 Task: Look for space in Manjhanpur, India from 1st June, 2023 to 9th June, 2023 for 4 adults in price range Rs.6000 to Rs.12000. Place can be entire place with 2 bedrooms having 2 beds and 2 bathrooms. Property type can be house, flat, guest house. Booking option can be shelf check-in. Required host language is English.
Action: Mouse moved to (427, 81)
Screenshot: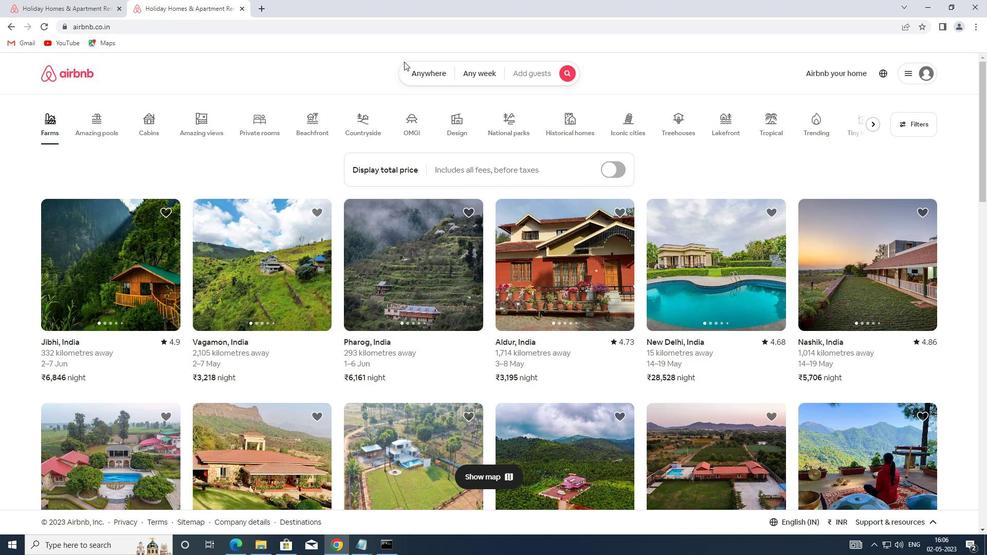 
Action: Mouse pressed left at (427, 81)
Screenshot: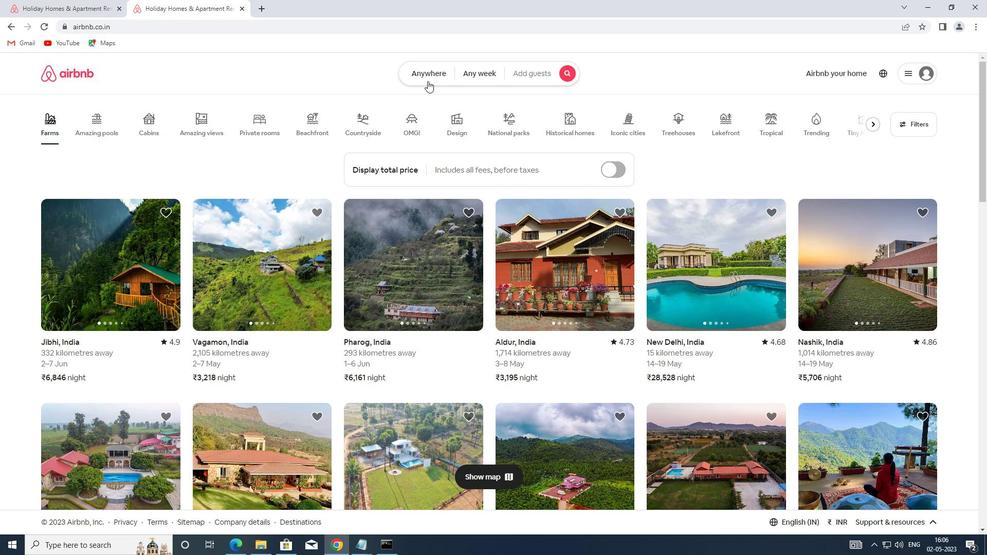 
Action: Mouse moved to (380, 102)
Screenshot: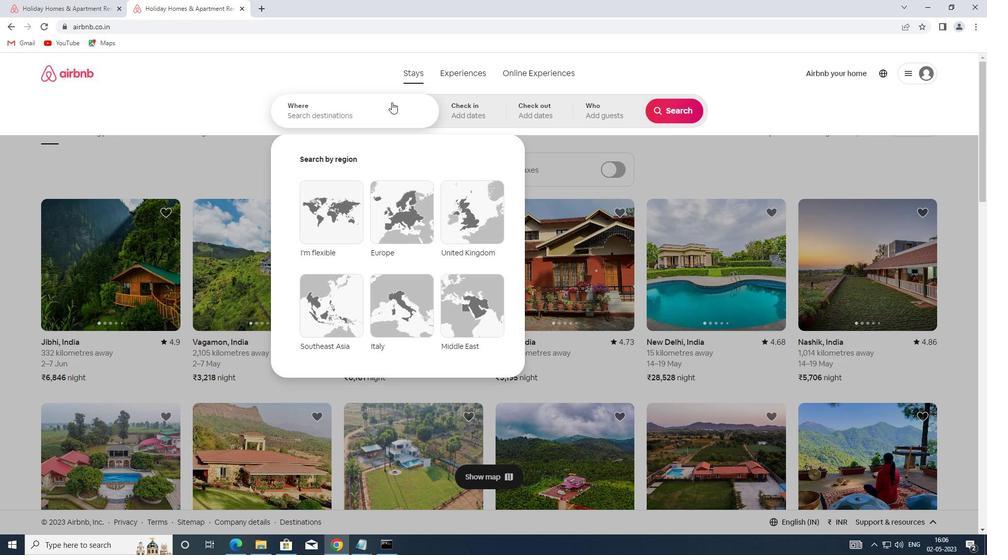 
Action: Mouse pressed left at (380, 102)
Screenshot: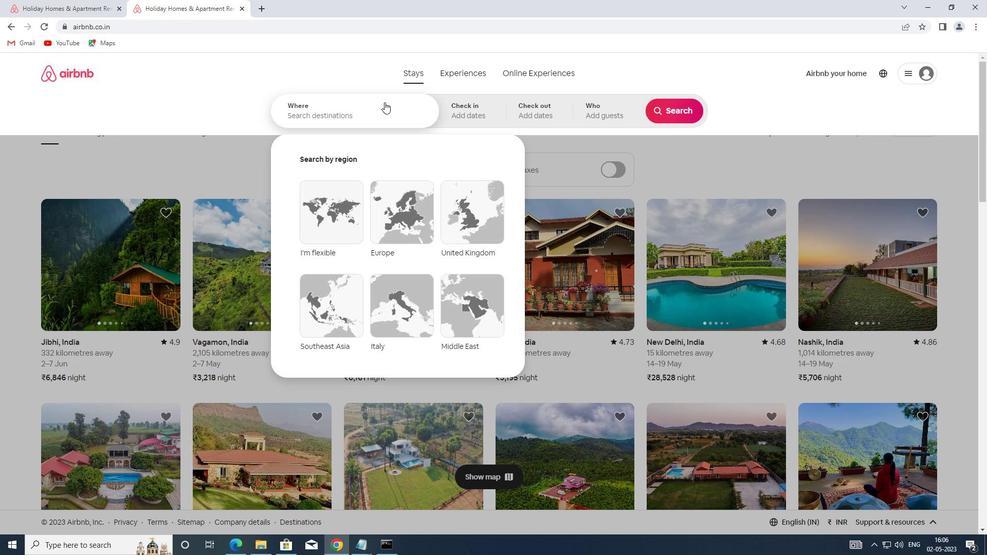 
Action: Key pressed <Key.shift>MANJHANPUR,<Key.shift>INDIA
Screenshot: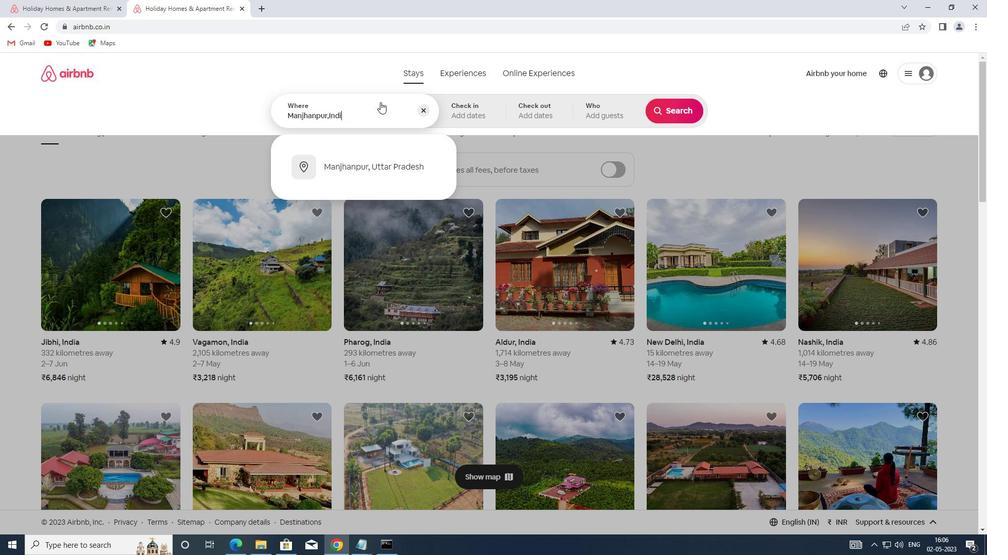 
Action: Mouse moved to (448, 109)
Screenshot: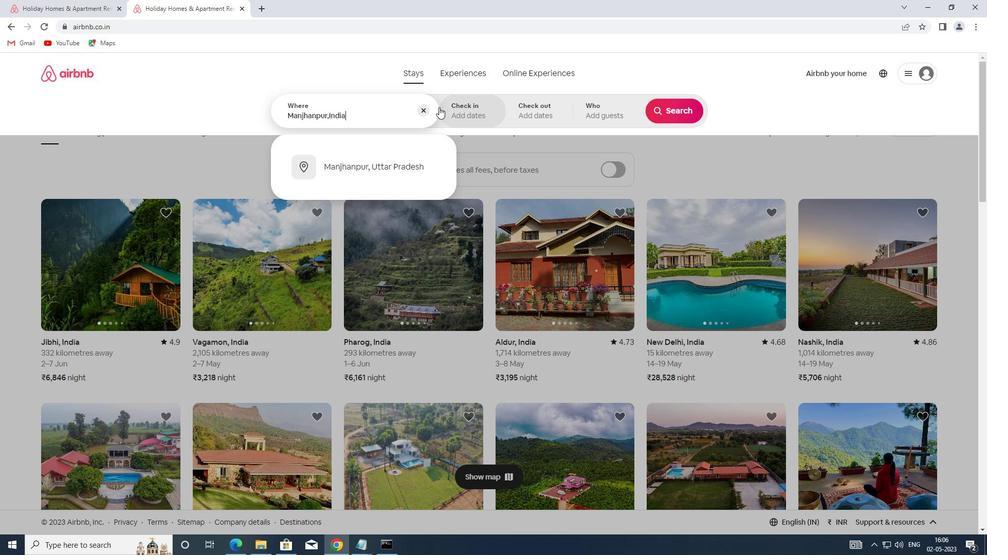 
Action: Mouse pressed left at (448, 109)
Screenshot: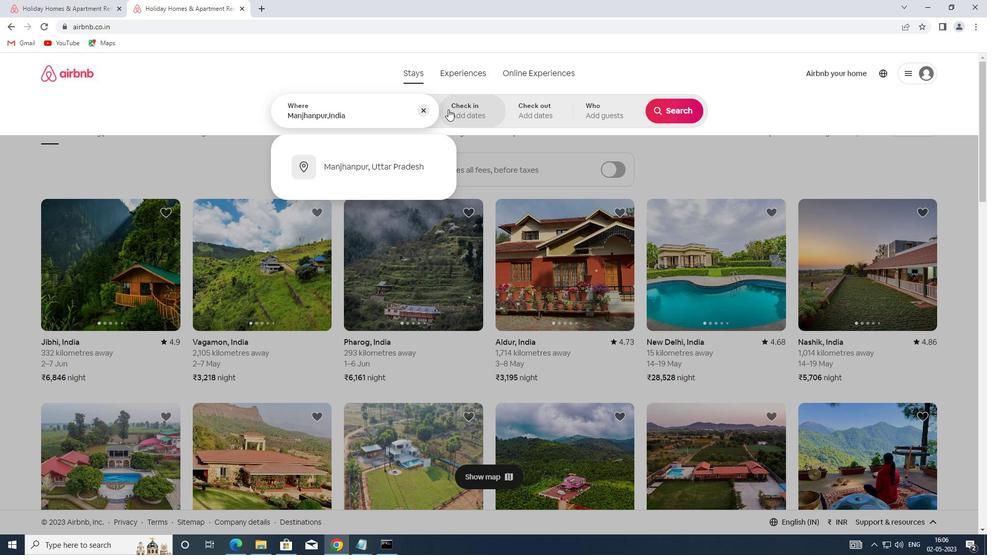 
Action: Mouse moved to (607, 230)
Screenshot: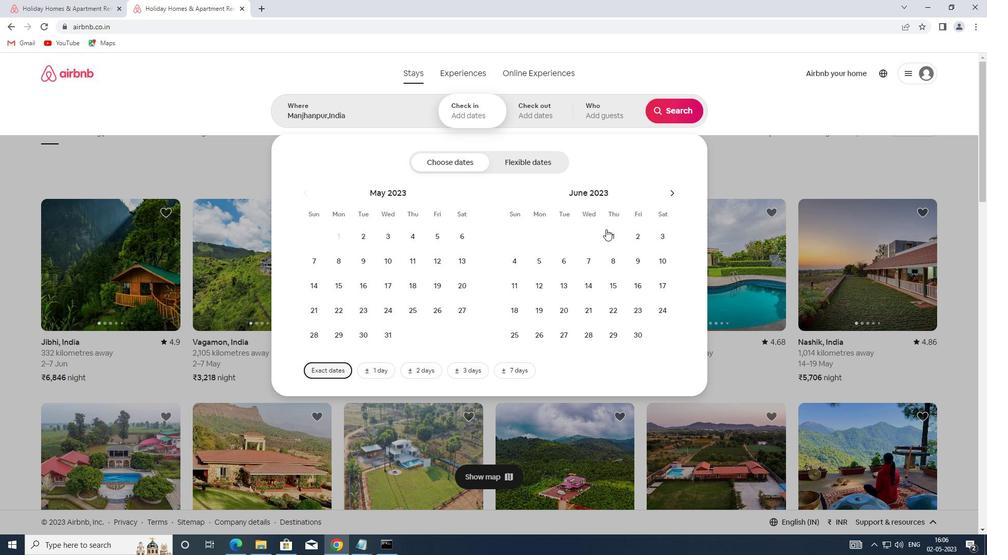
Action: Mouse pressed left at (607, 230)
Screenshot: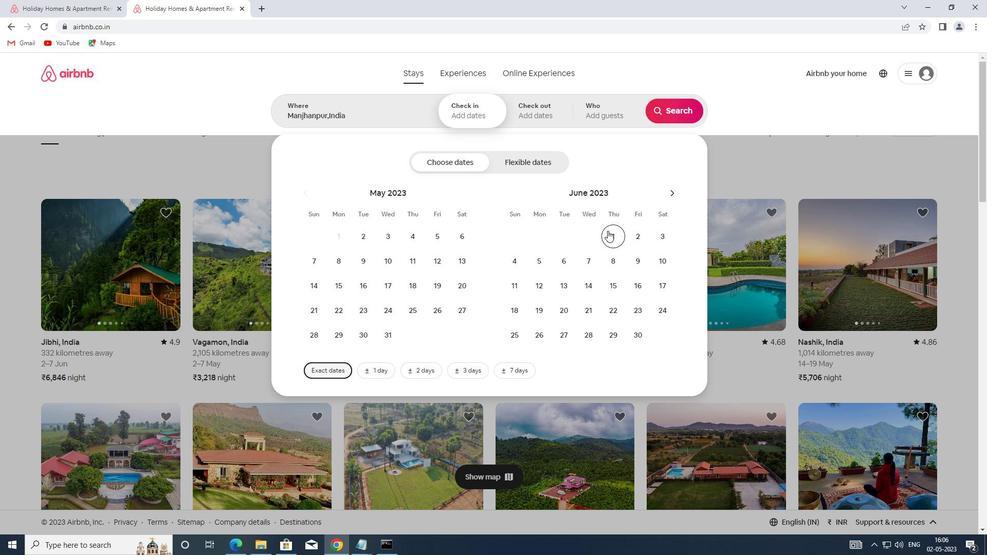 
Action: Mouse moved to (641, 260)
Screenshot: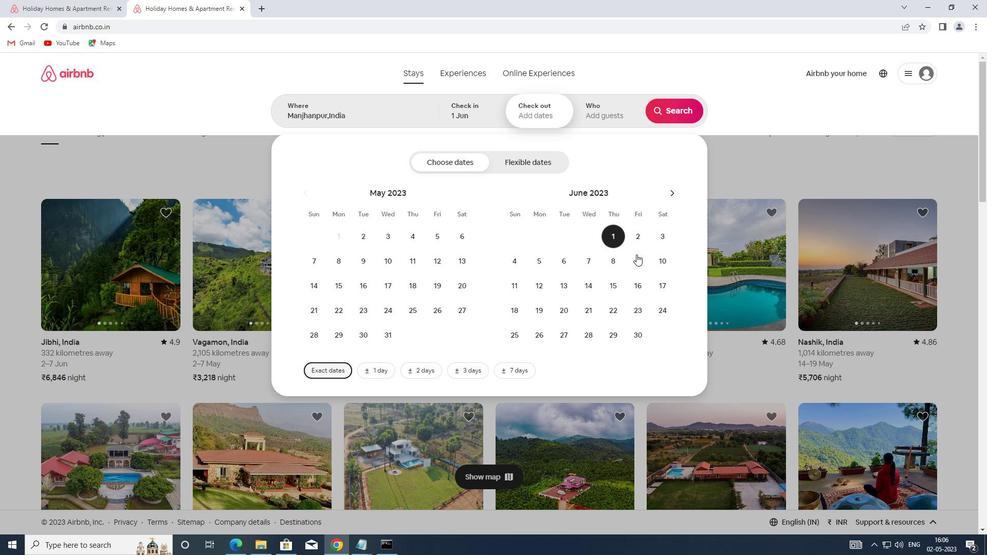 
Action: Mouse pressed left at (641, 260)
Screenshot: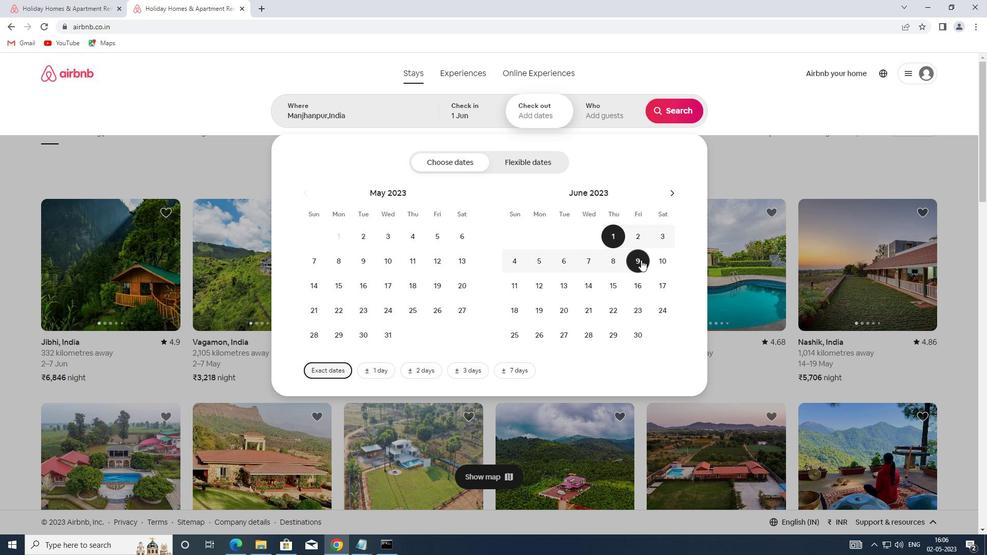 
Action: Mouse moved to (610, 104)
Screenshot: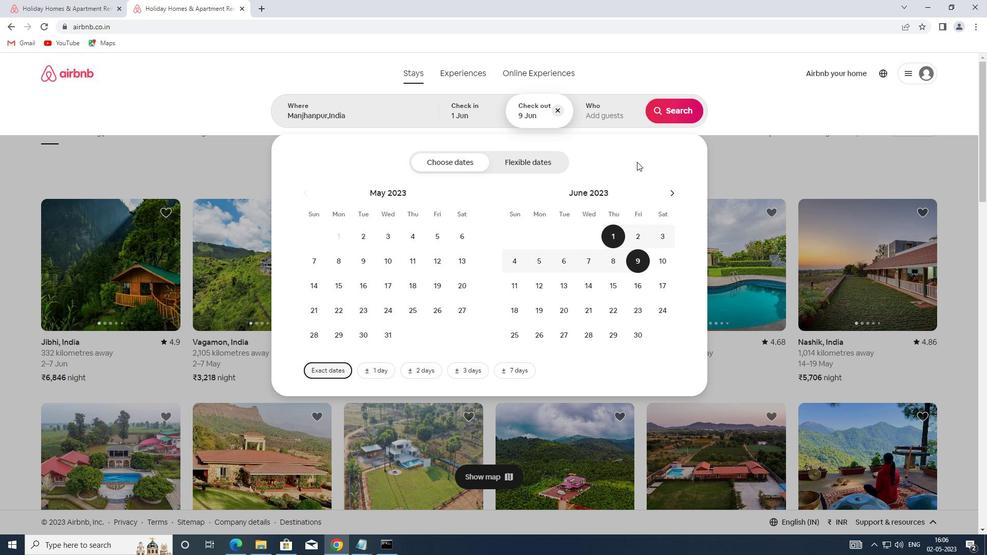 
Action: Mouse pressed left at (610, 104)
Screenshot: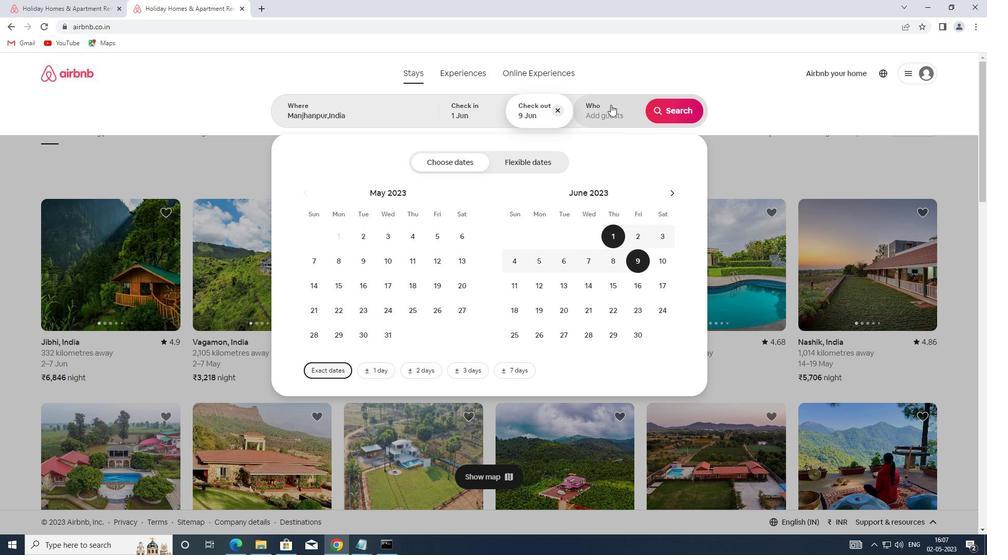 
Action: Mouse moved to (676, 163)
Screenshot: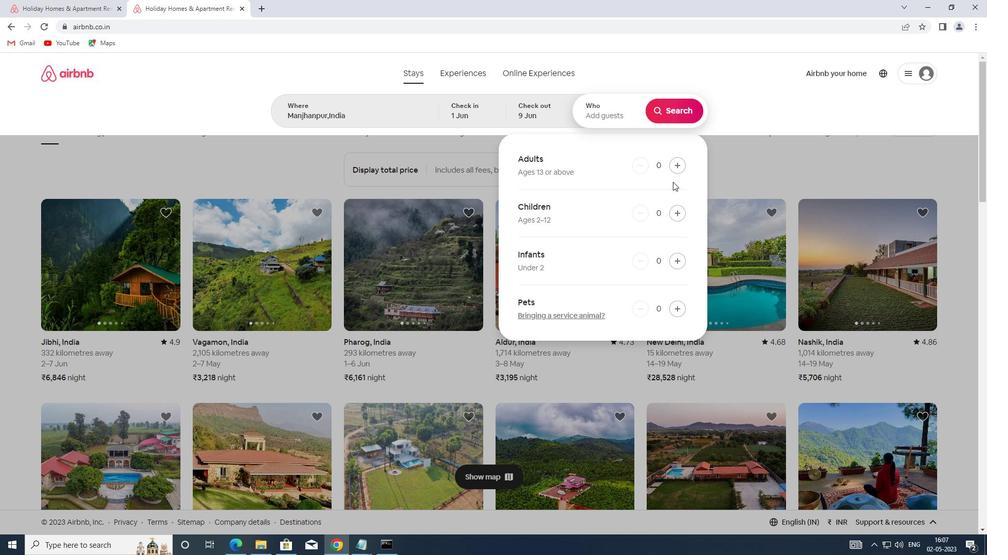 
Action: Mouse pressed left at (676, 163)
Screenshot: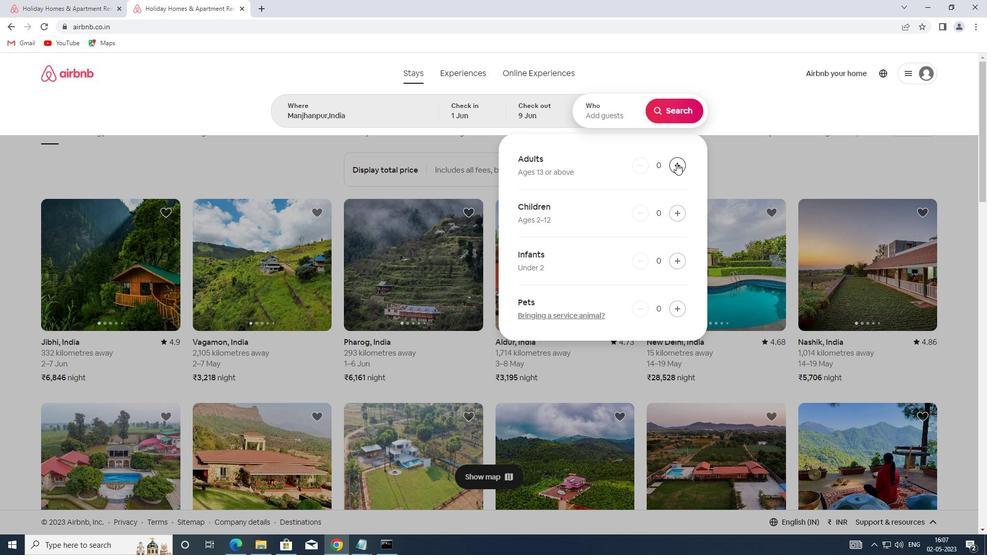 
Action: Mouse pressed left at (676, 163)
Screenshot: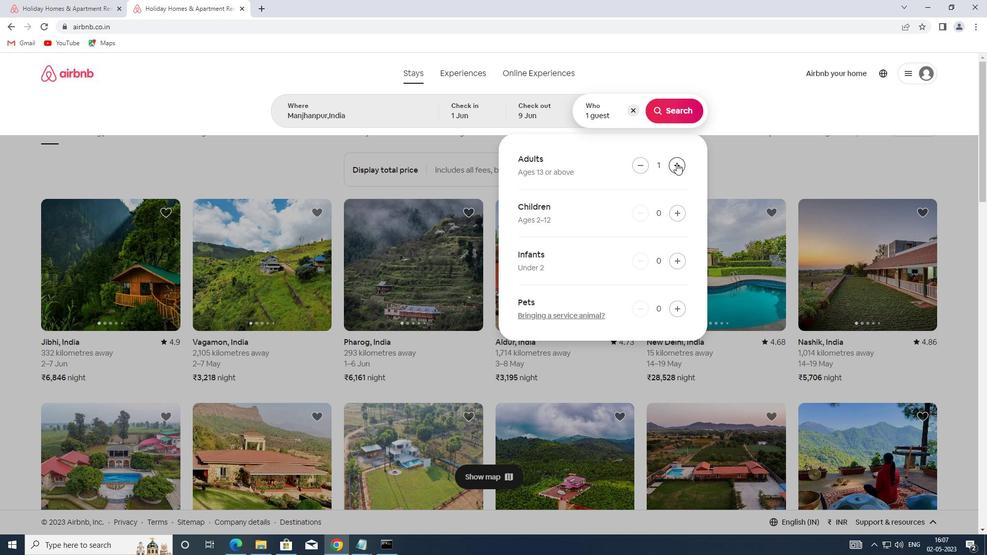 
Action: Mouse pressed left at (676, 163)
Screenshot: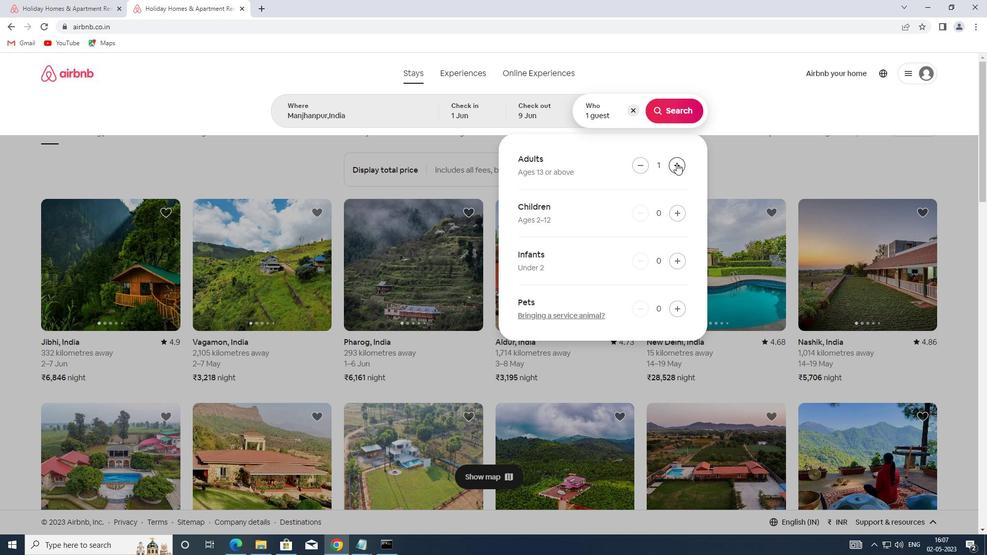 
Action: Mouse pressed left at (676, 163)
Screenshot: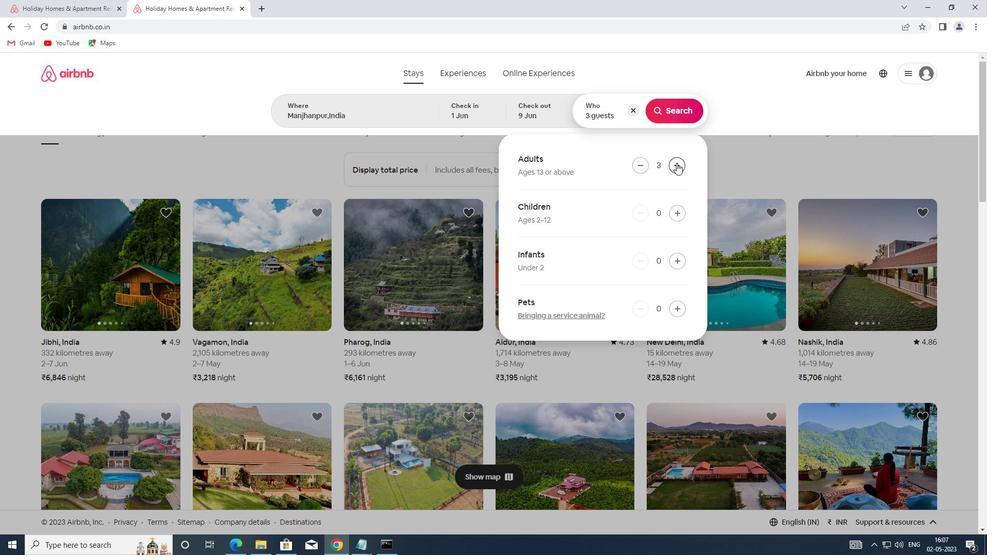 
Action: Mouse moved to (678, 114)
Screenshot: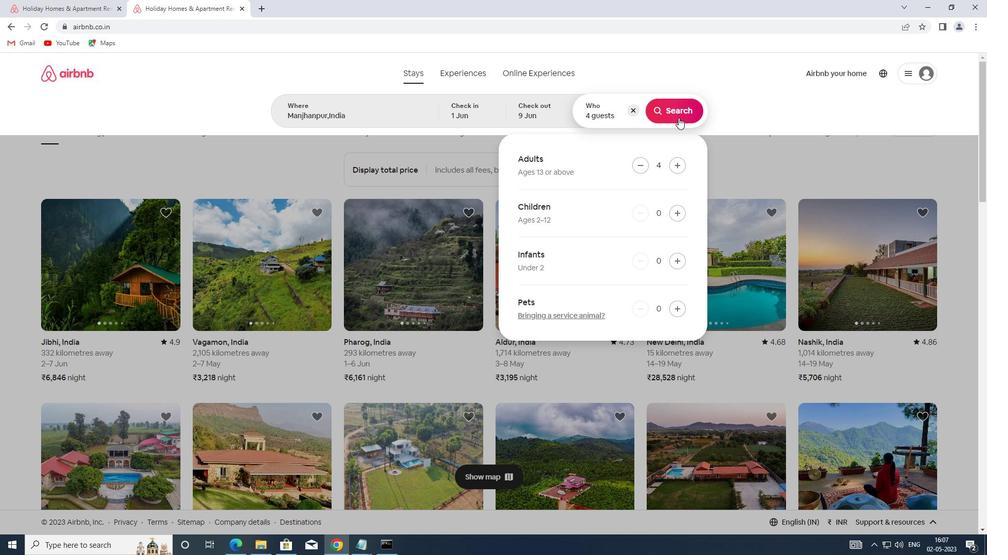 
Action: Mouse pressed left at (678, 114)
Screenshot: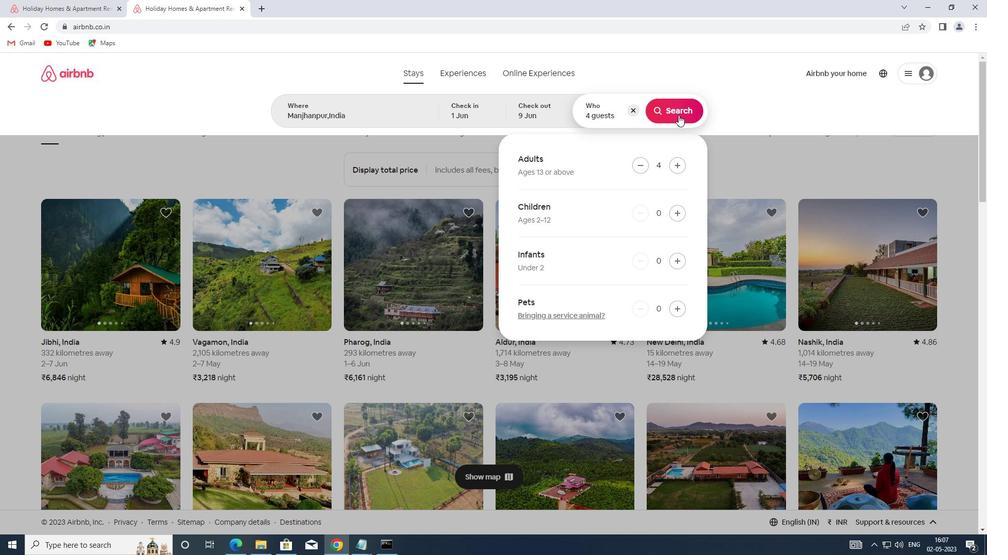 
Action: Mouse moved to (940, 114)
Screenshot: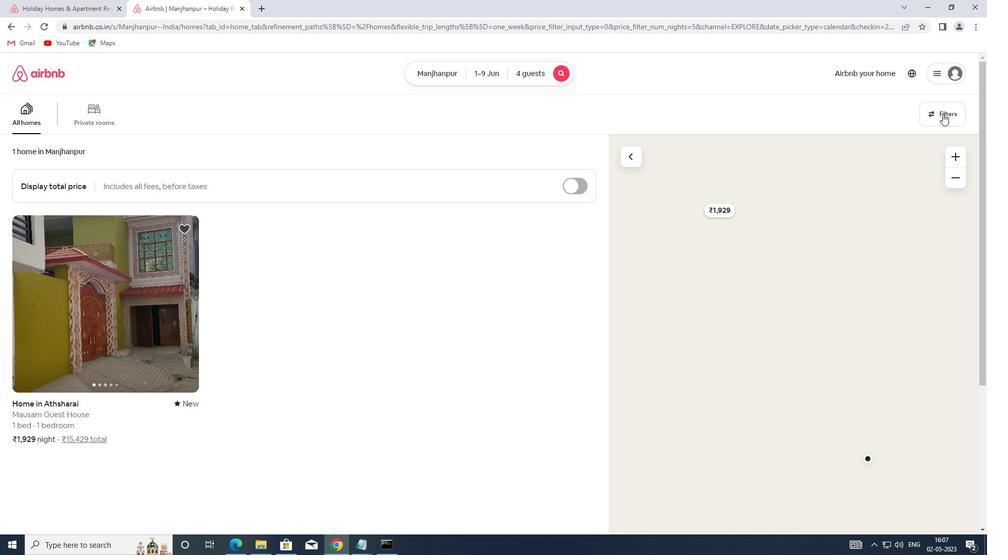 
Action: Mouse pressed left at (940, 114)
Screenshot: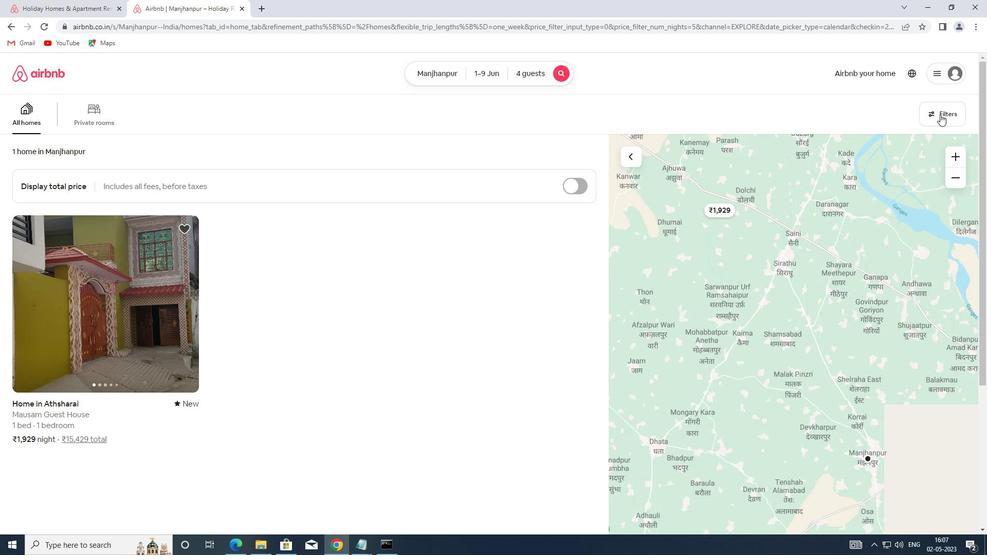 
Action: Mouse moved to (374, 244)
Screenshot: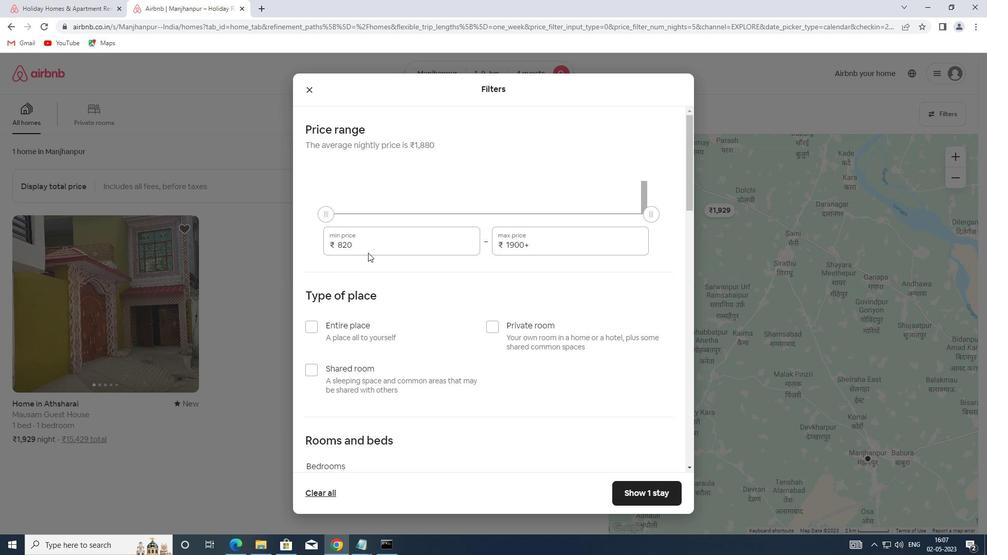 
Action: Mouse pressed left at (374, 244)
Screenshot: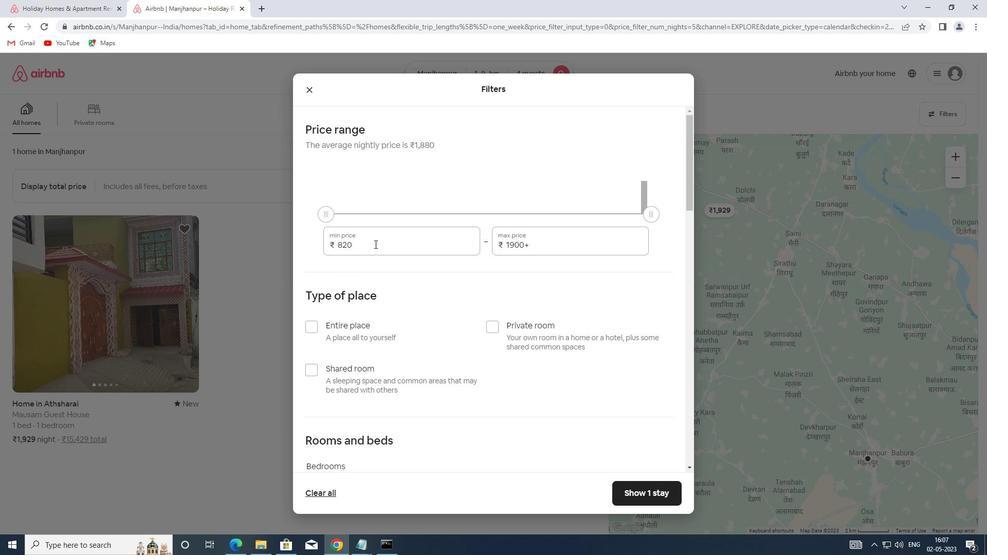 
Action: Mouse moved to (277, 244)
Screenshot: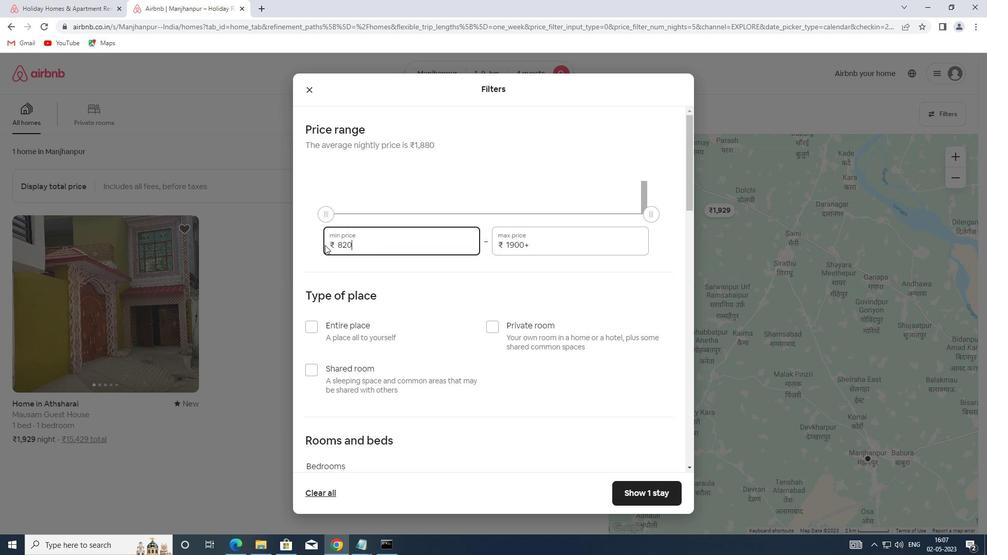 
Action: Key pressed 6000
Screenshot: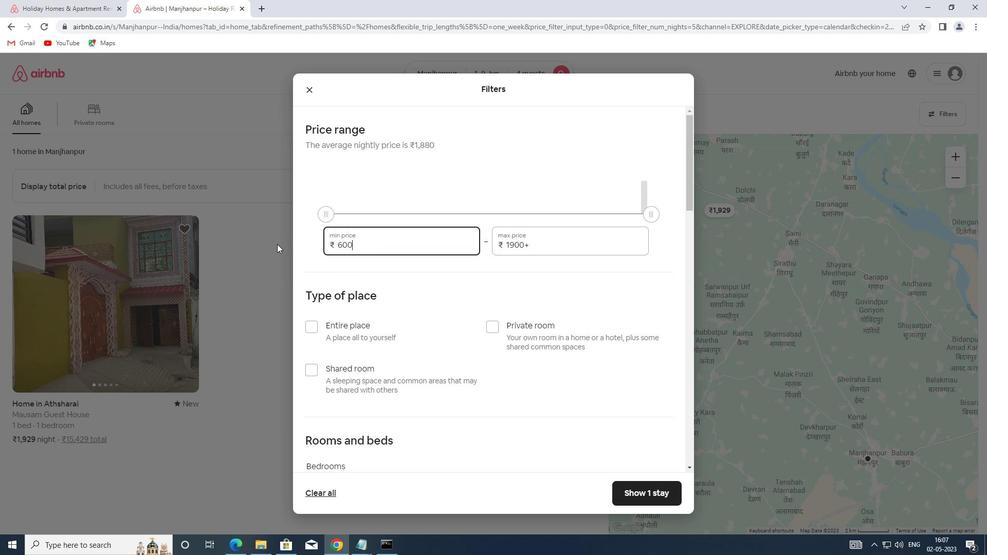 
Action: Mouse moved to (530, 247)
Screenshot: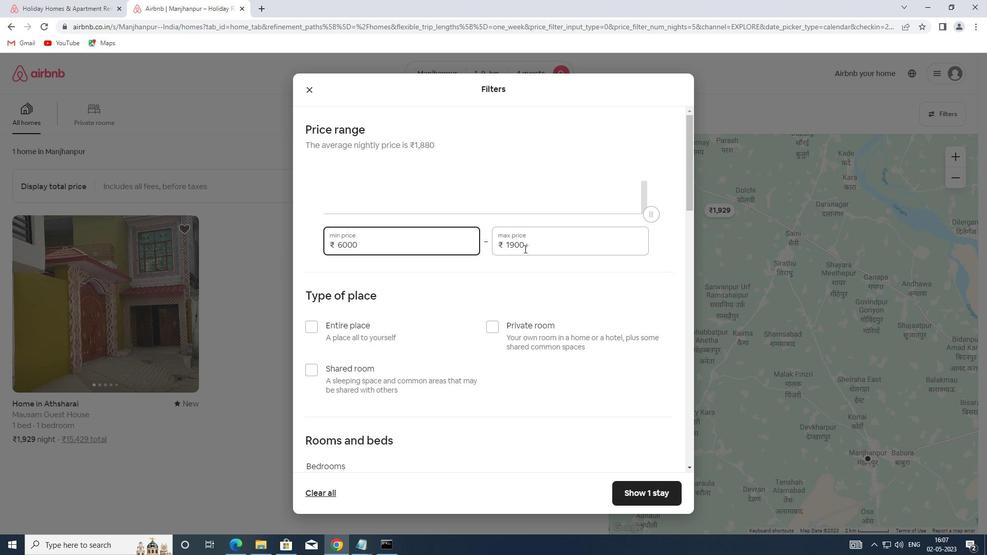 
Action: Mouse pressed left at (530, 247)
Screenshot: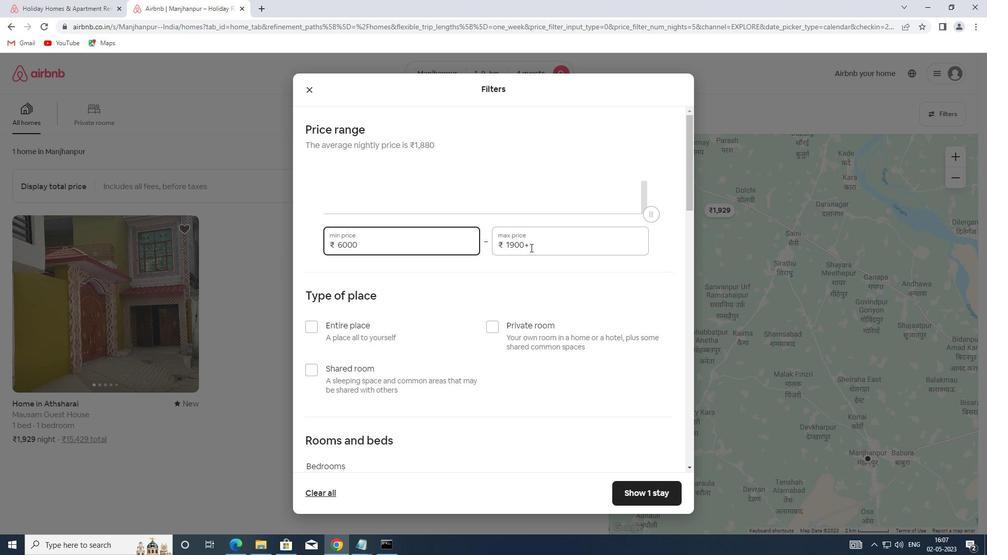 
Action: Mouse moved to (462, 249)
Screenshot: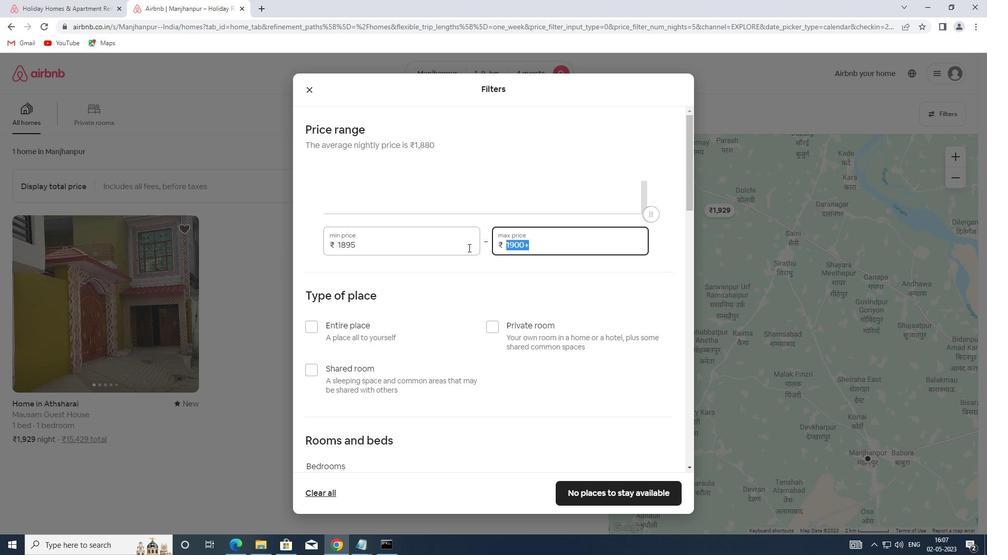 
Action: Key pressed 1
Screenshot: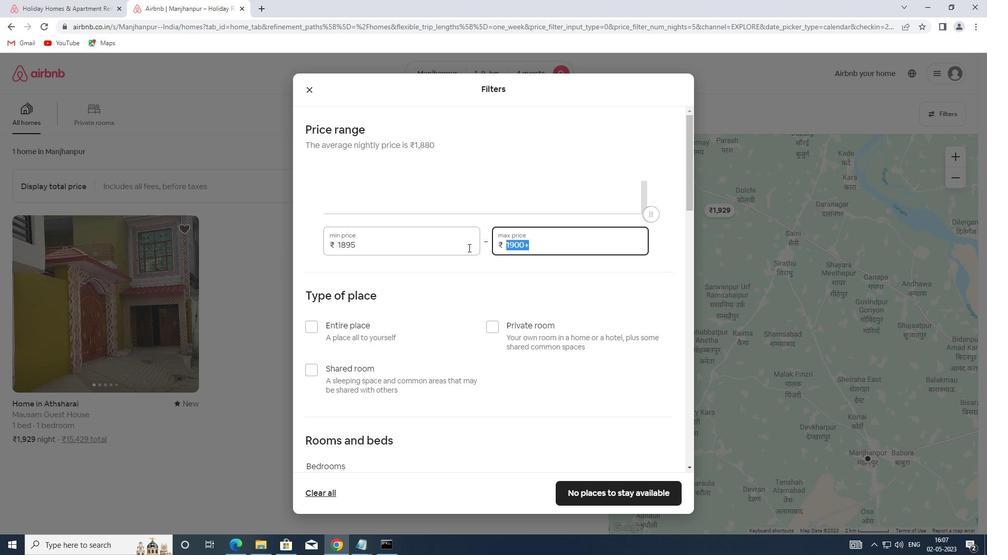 
Action: Mouse moved to (460, 250)
Screenshot: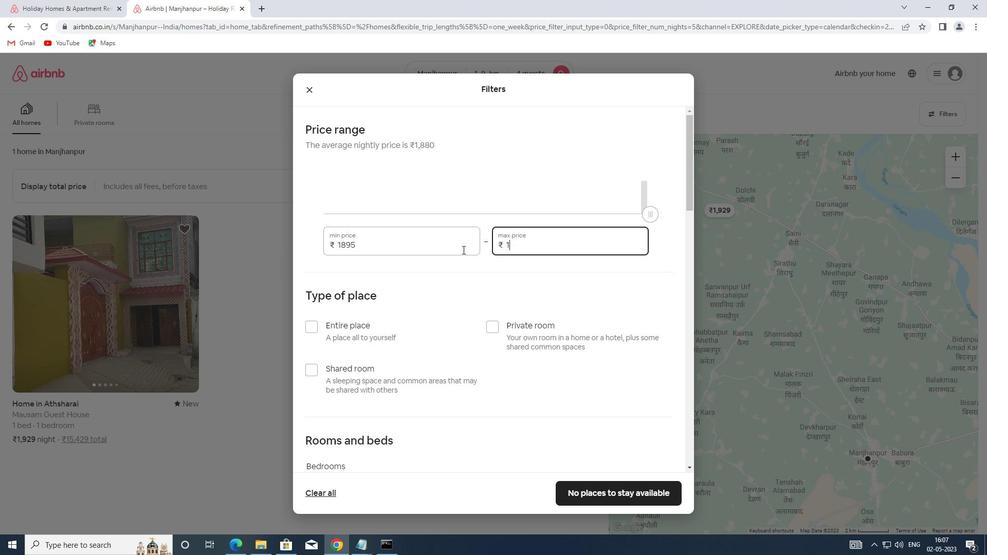 
Action: Key pressed 2000
Screenshot: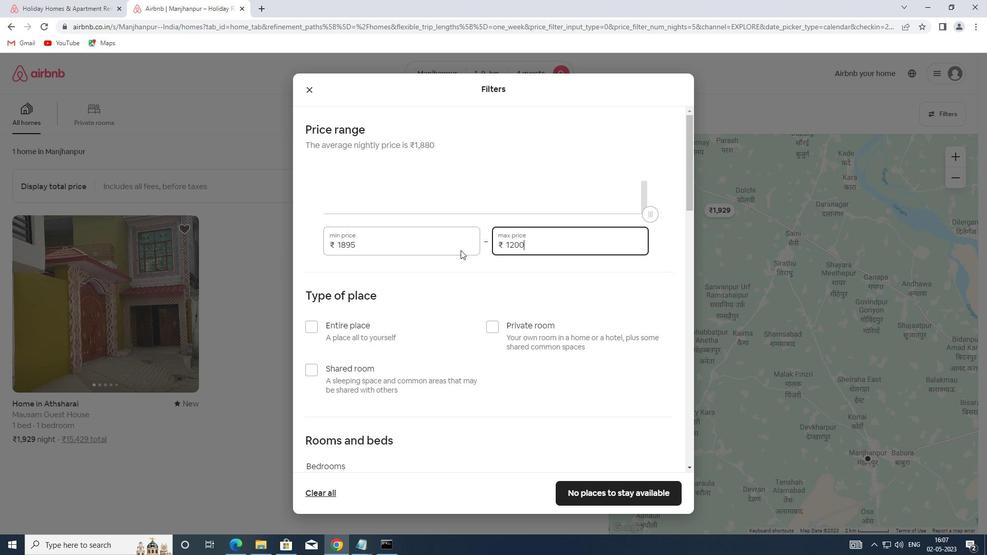 
Action: Mouse moved to (362, 324)
Screenshot: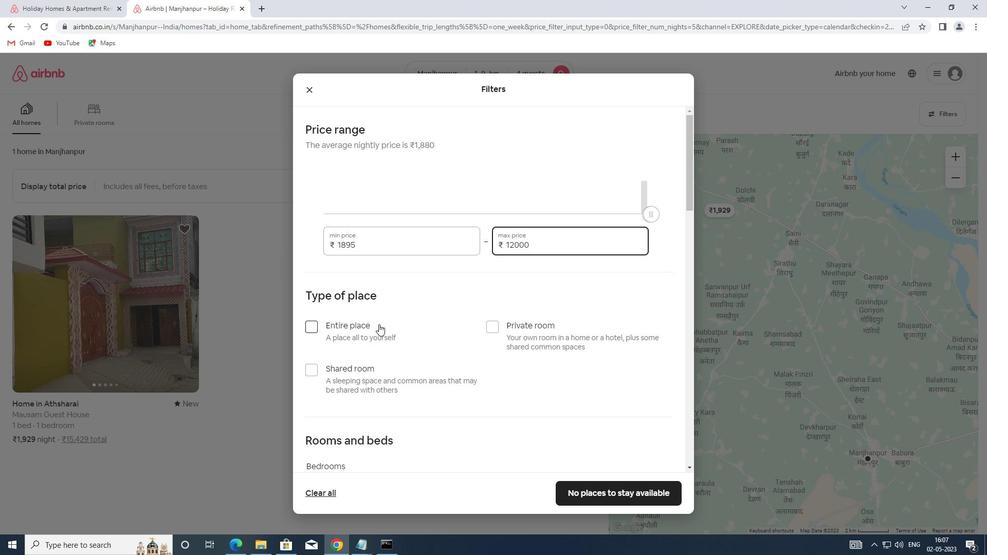 
Action: Mouse pressed left at (362, 324)
Screenshot: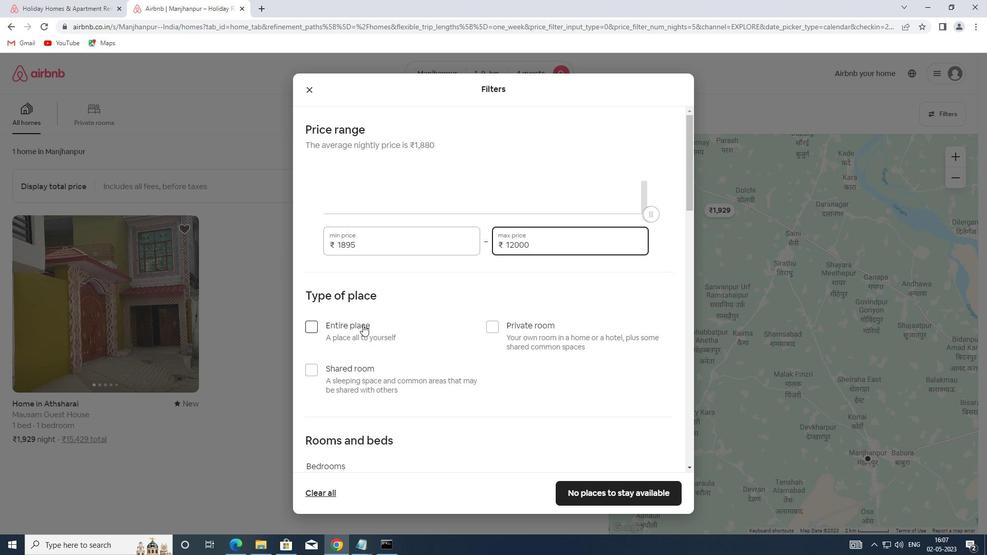 
Action: Mouse moved to (372, 320)
Screenshot: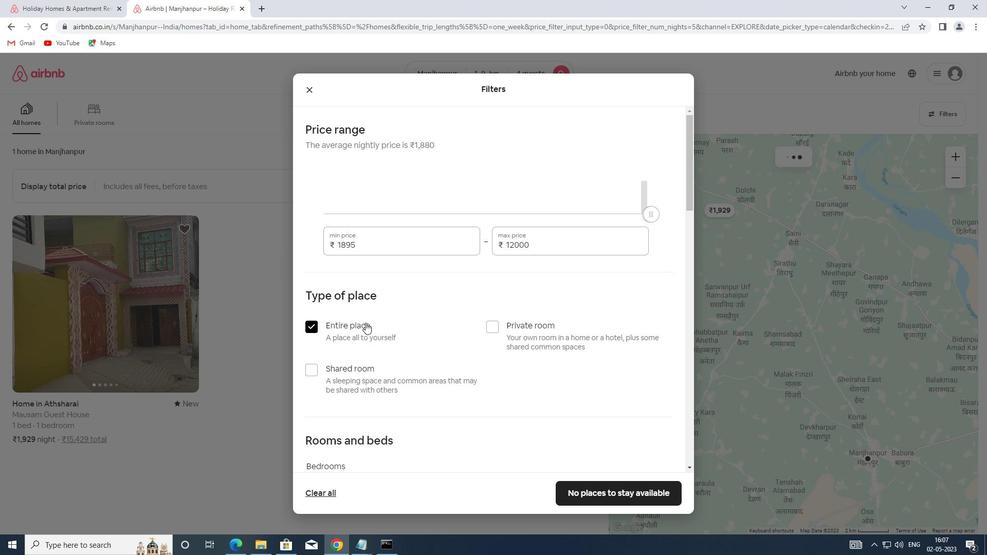 
Action: Mouse scrolled (372, 319) with delta (0, 0)
Screenshot: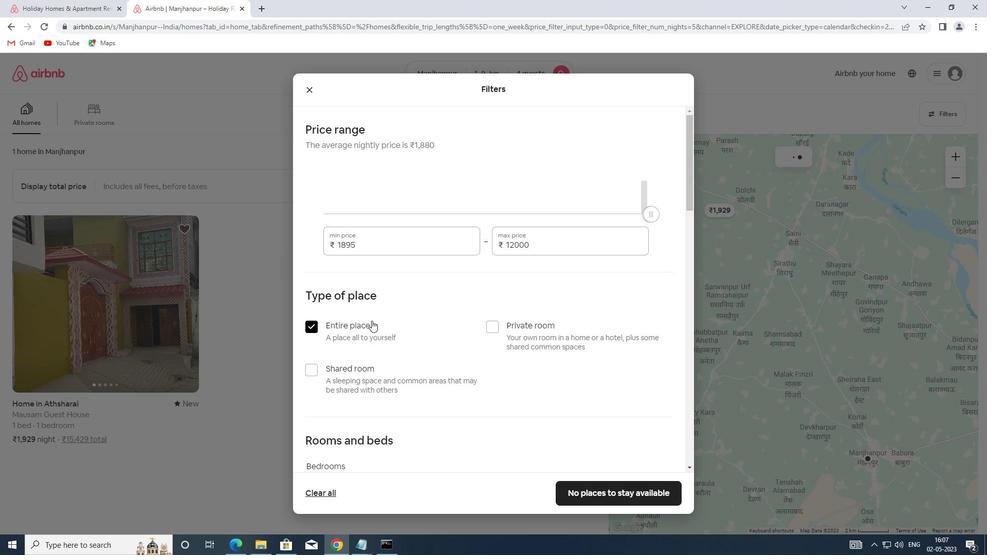 
Action: Mouse scrolled (372, 319) with delta (0, 0)
Screenshot: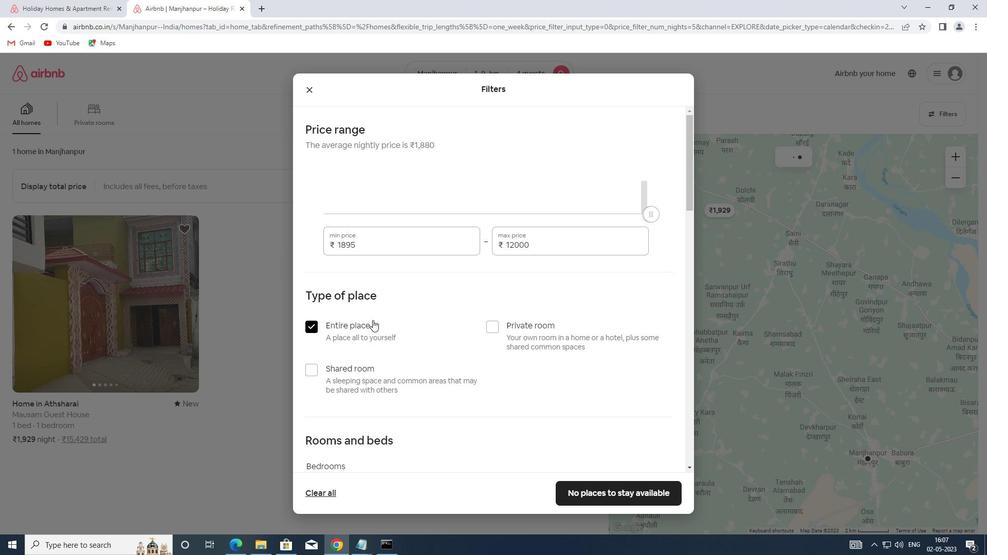 
Action: Mouse scrolled (372, 319) with delta (0, 0)
Screenshot: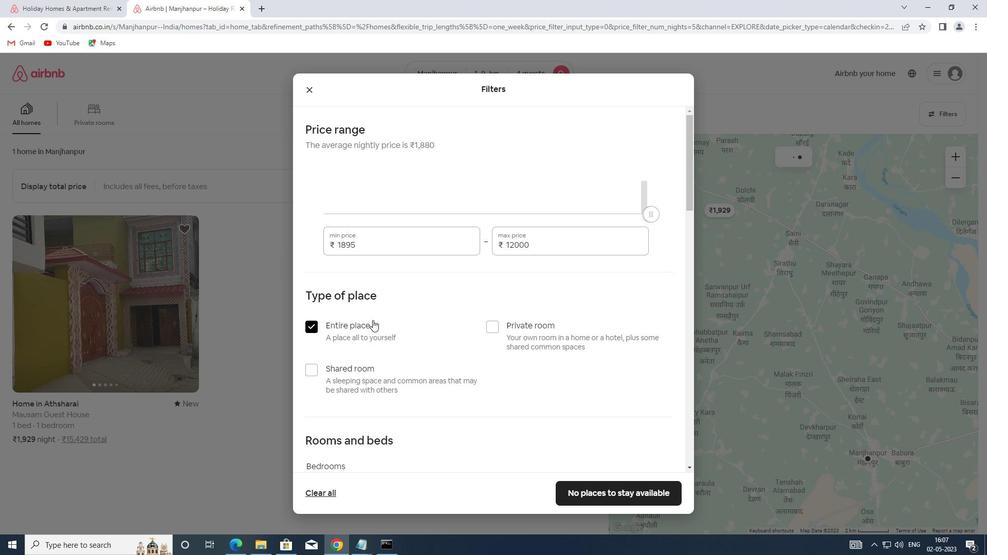 
Action: Mouse moved to (372, 319)
Screenshot: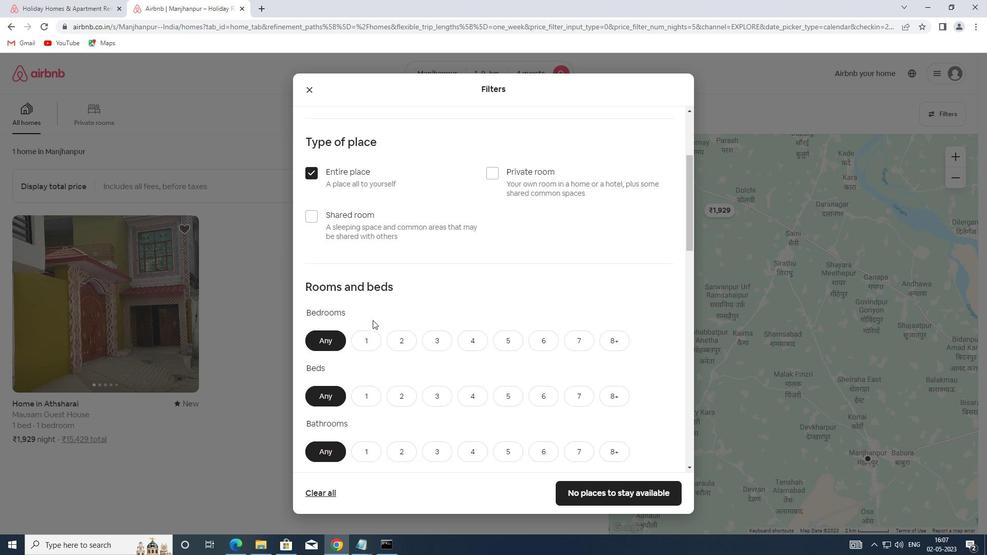 
Action: Mouse scrolled (372, 318) with delta (0, 0)
Screenshot: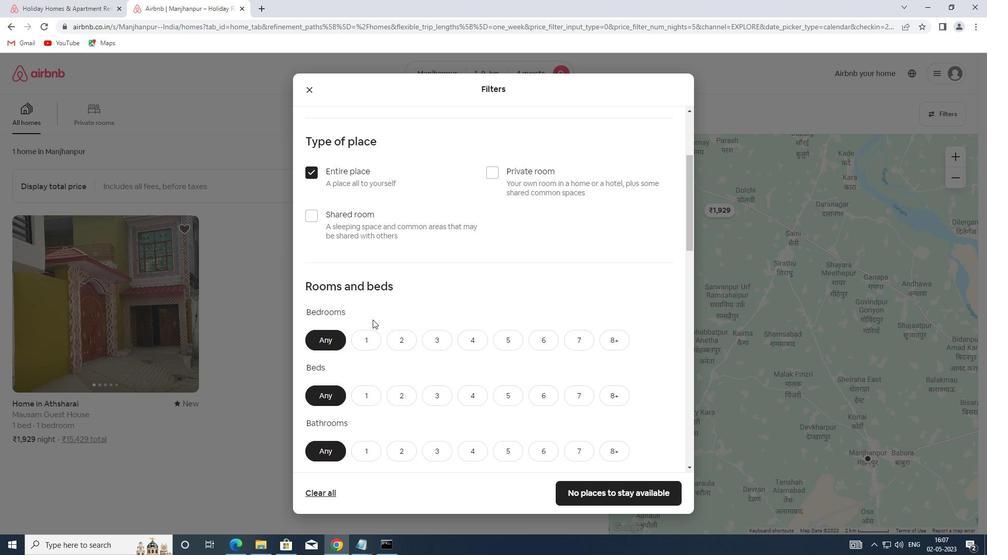 
Action: Mouse scrolled (372, 318) with delta (0, 0)
Screenshot: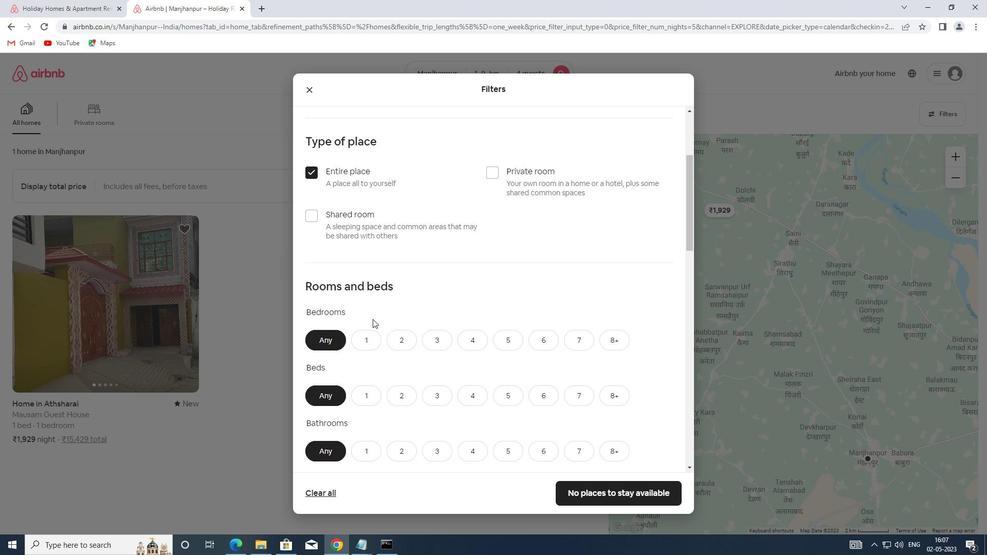 
Action: Mouse moved to (373, 318)
Screenshot: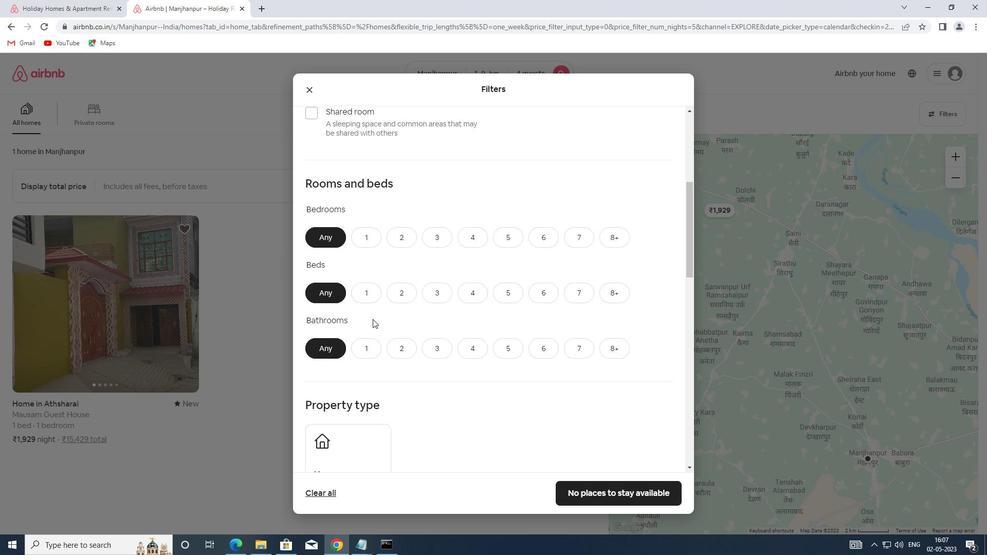 
Action: Mouse scrolled (373, 317) with delta (0, 0)
Screenshot: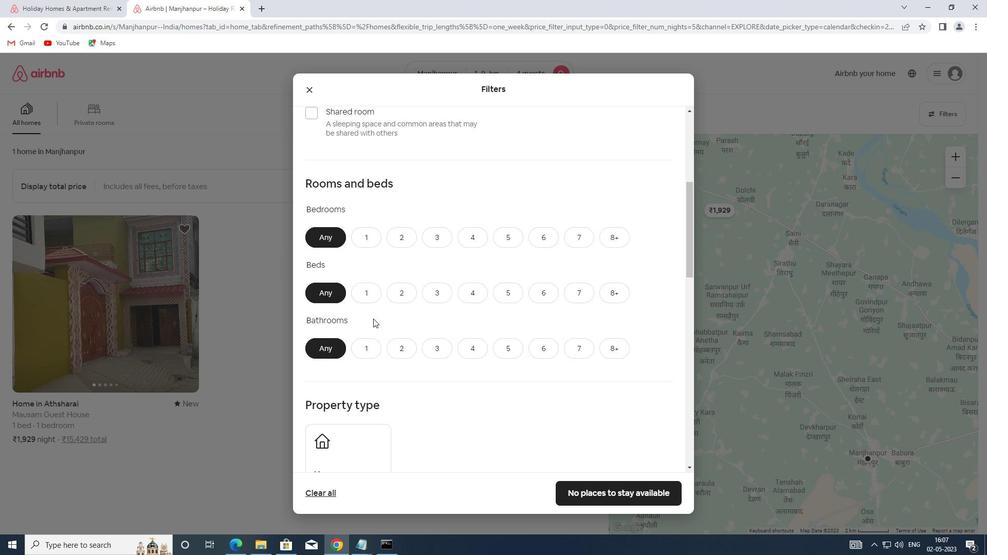 
Action: Mouse scrolled (373, 317) with delta (0, 0)
Screenshot: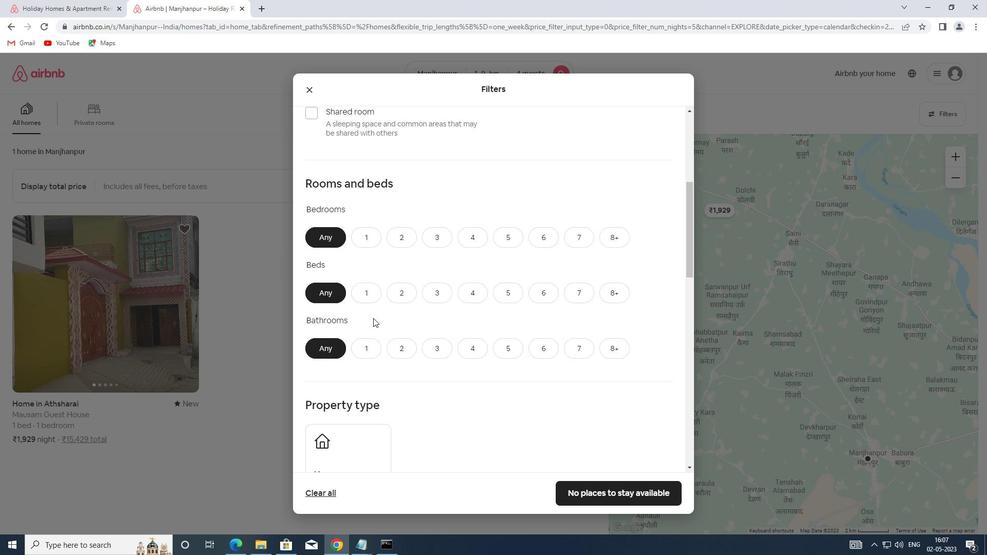 
Action: Mouse moved to (392, 142)
Screenshot: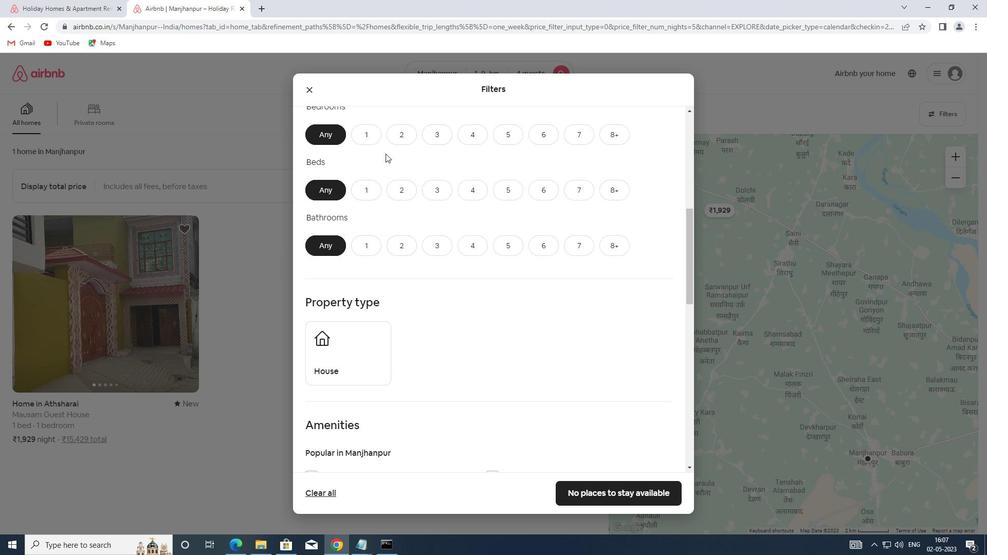 
Action: Mouse pressed left at (392, 142)
Screenshot: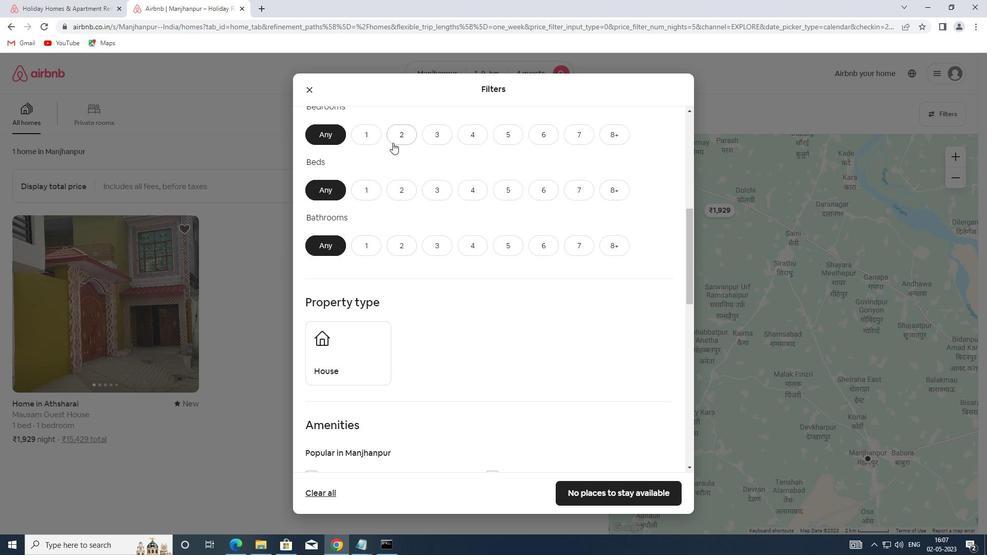 
Action: Mouse moved to (403, 188)
Screenshot: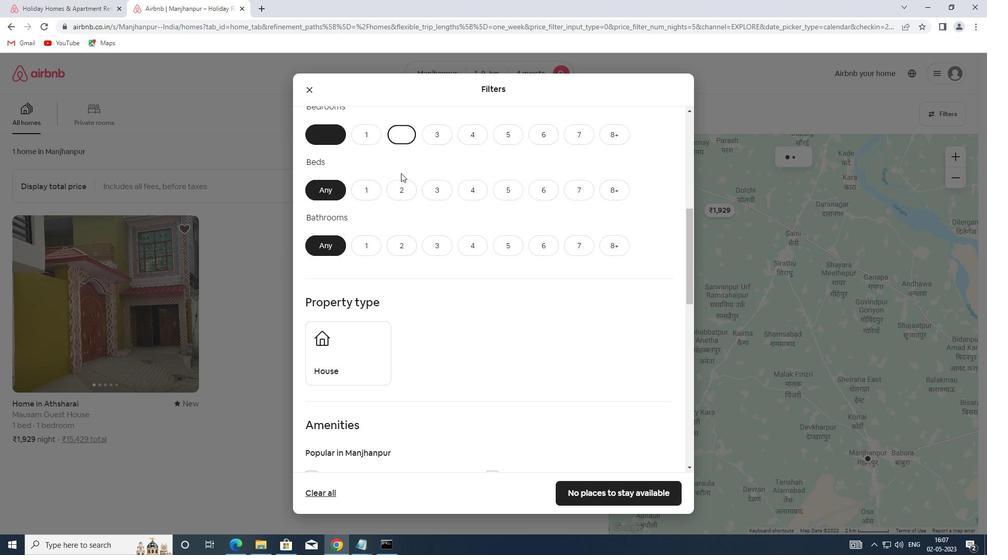 
Action: Mouse pressed left at (403, 188)
Screenshot: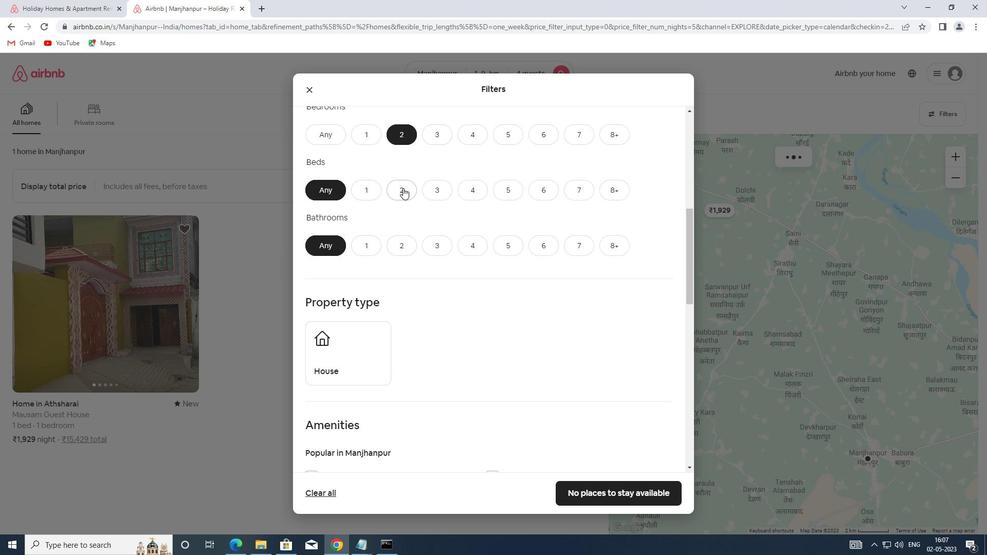 
Action: Mouse moved to (400, 243)
Screenshot: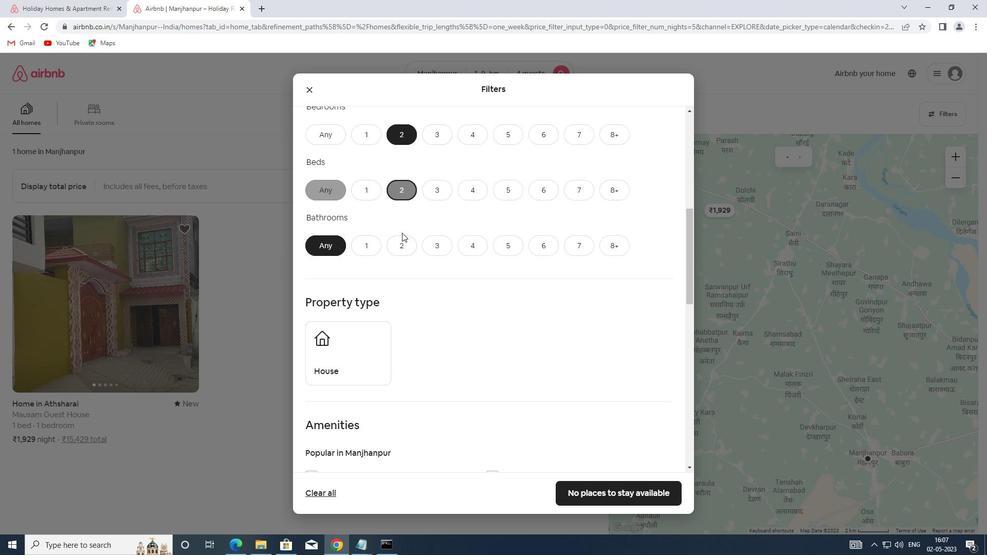 
Action: Mouse pressed left at (400, 243)
Screenshot: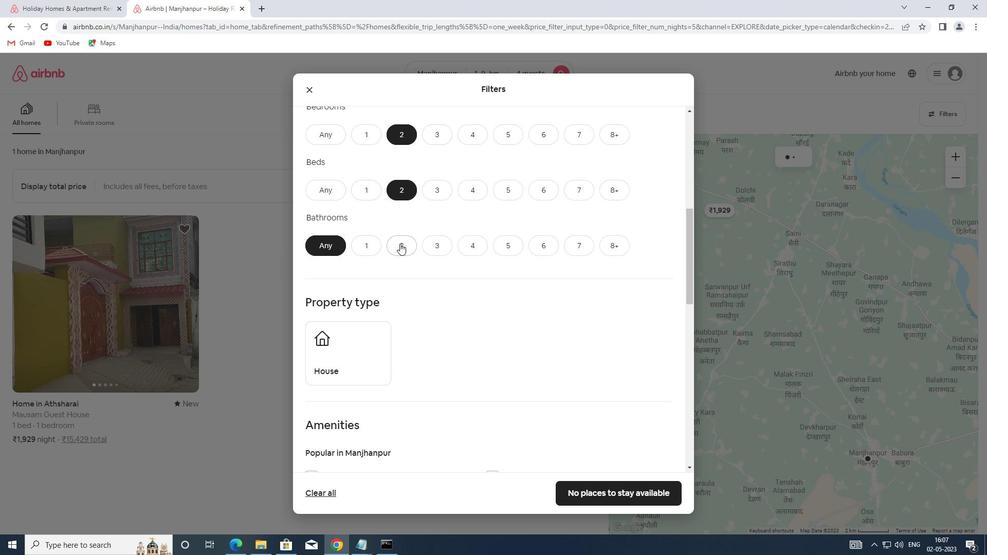 
Action: Mouse moved to (331, 330)
Screenshot: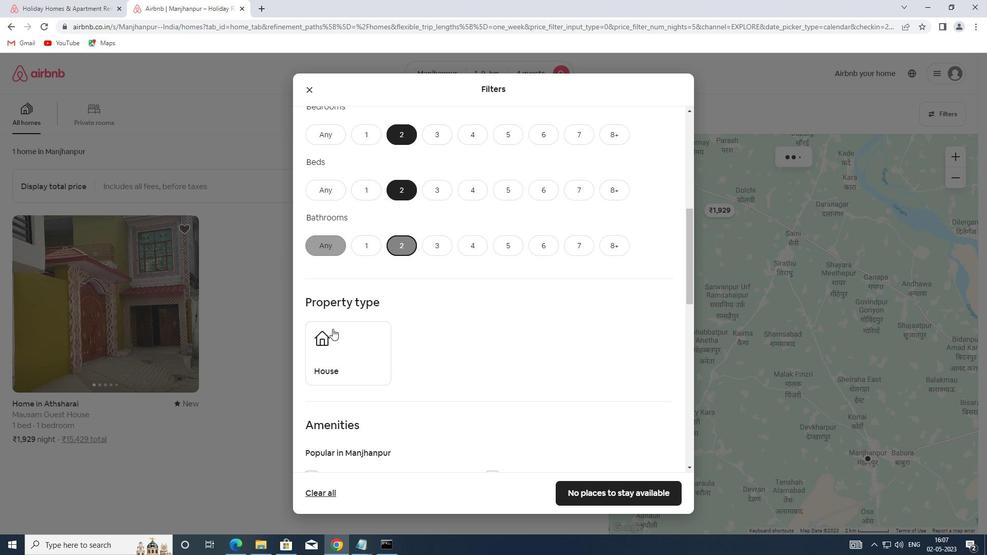 
Action: Mouse pressed left at (331, 330)
Screenshot: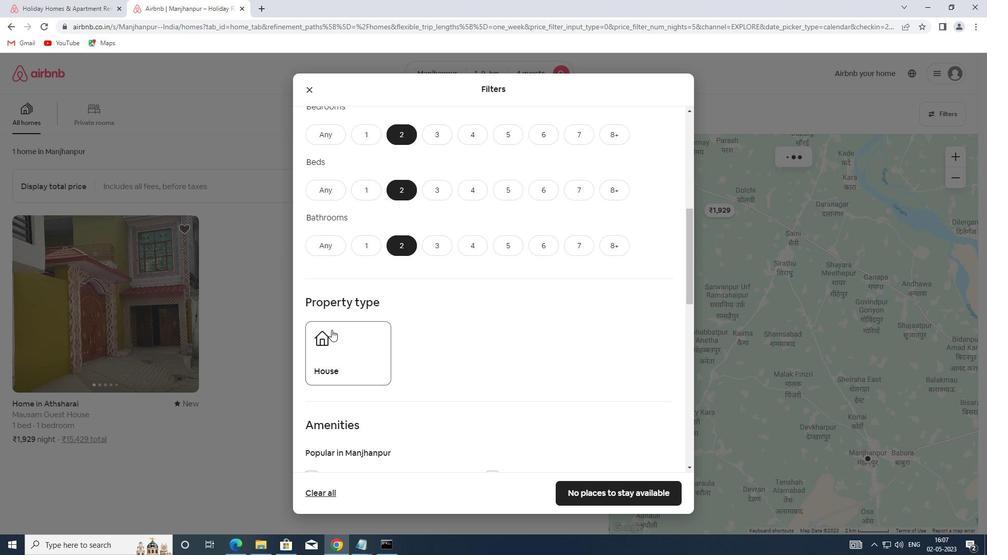 
Action: Mouse moved to (331, 329)
Screenshot: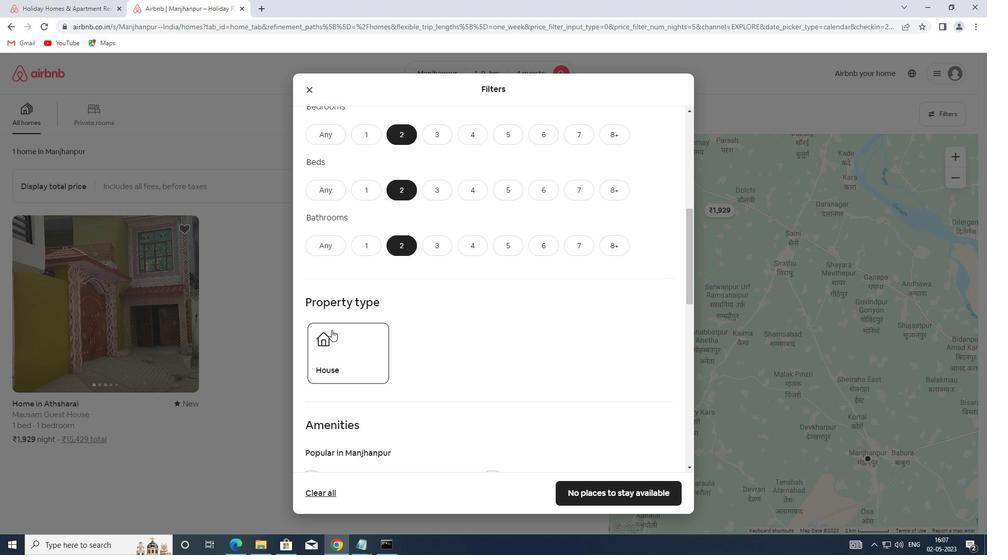 
Action: Mouse scrolled (331, 328) with delta (0, 0)
Screenshot: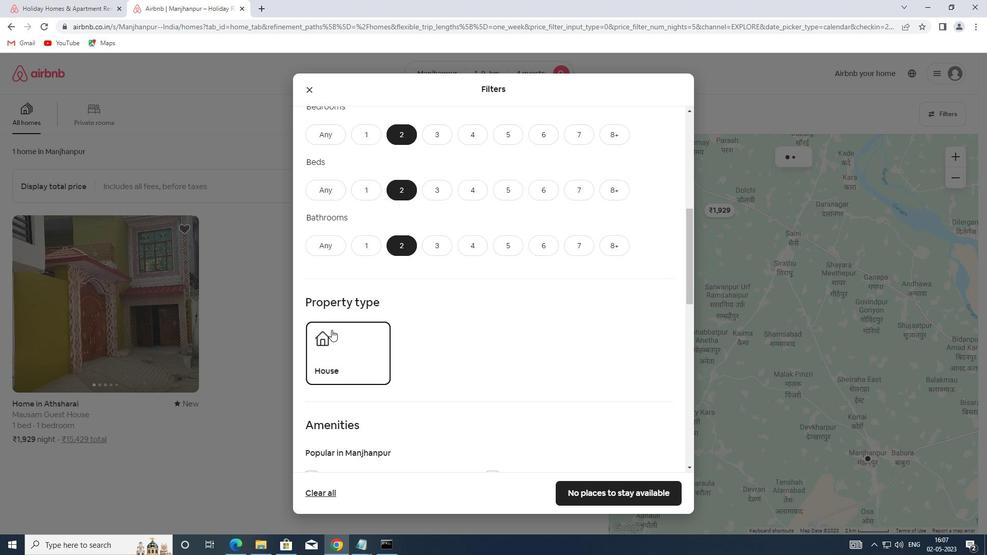 
Action: Mouse scrolled (331, 328) with delta (0, 0)
Screenshot: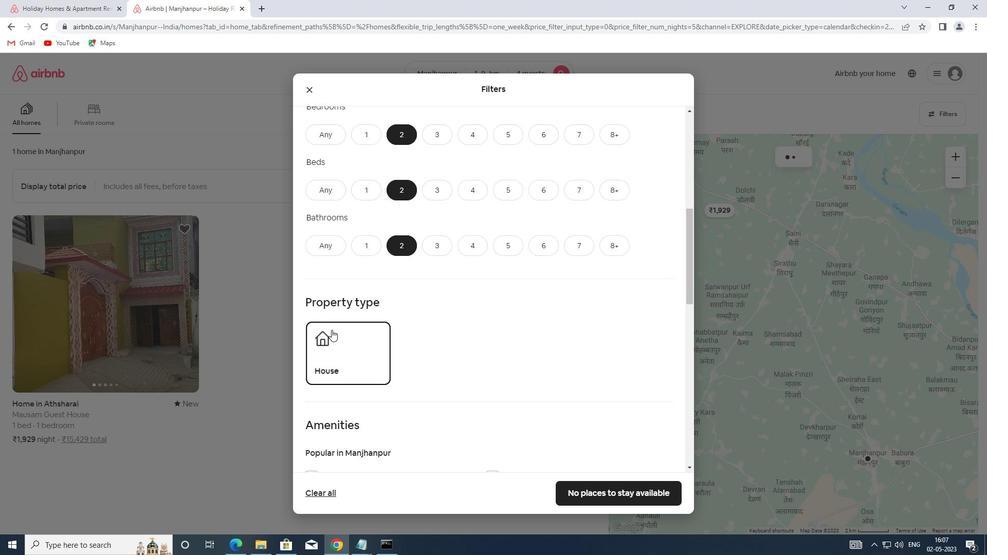 
Action: Mouse scrolled (331, 328) with delta (0, 0)
Screenshot: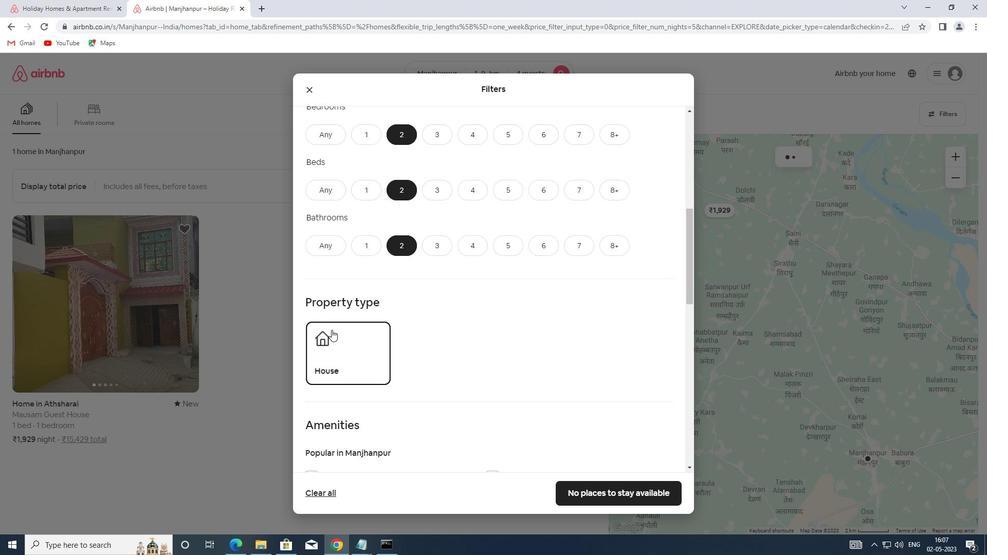 
Action: Mouse scrolled (331, 328) with delta (0, 0)
Screenshot: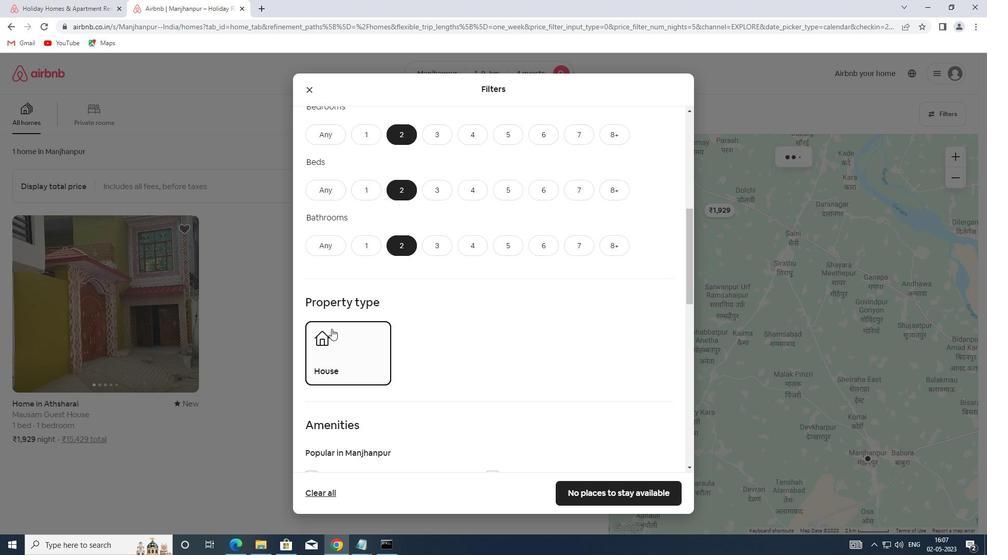 
Action: Mouse scrolled (331, 328) with delta (0, 0)
Screenshot: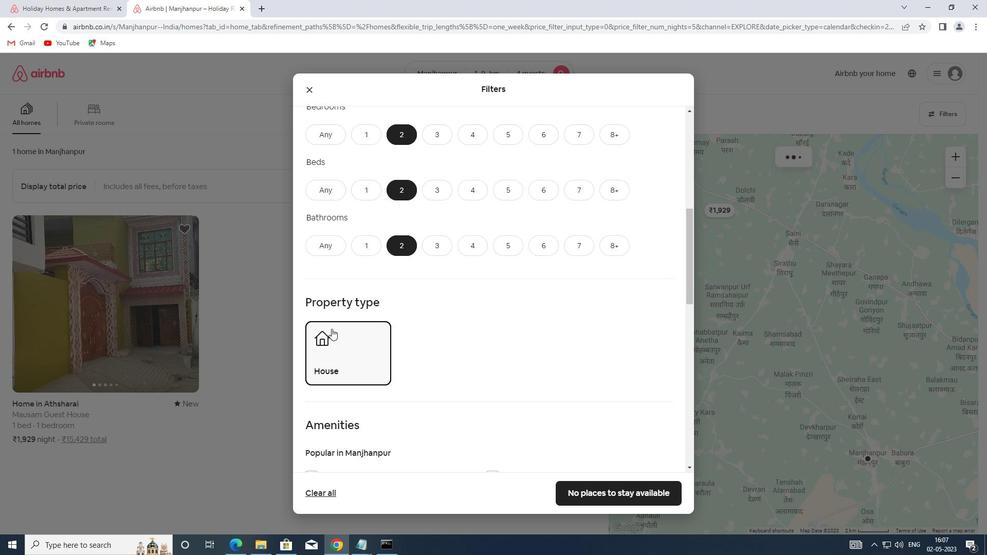 
Action: Mouse moved to (377, 291)
Screenshot: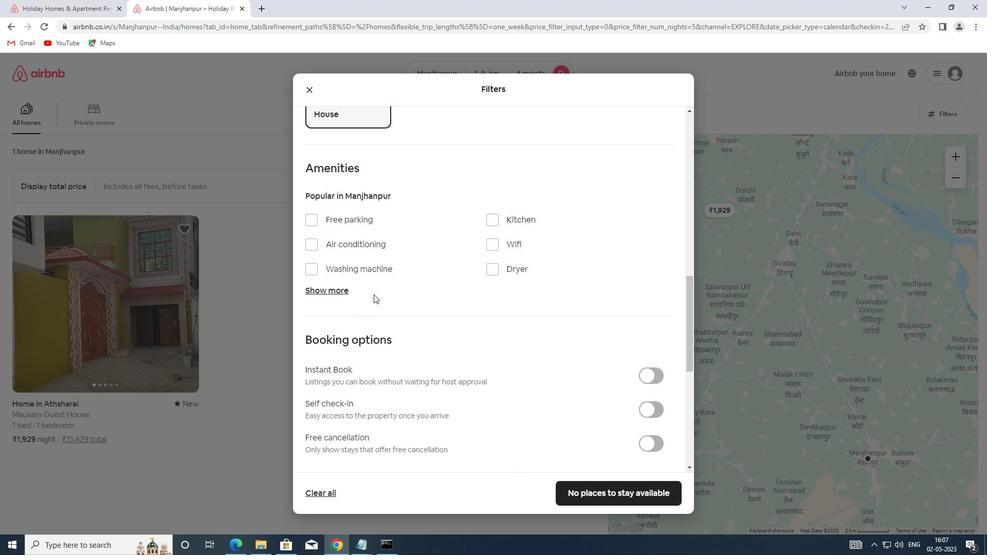 
Action: Mouse scrolled (377, 290) with delta (0, 0)
Screenshot: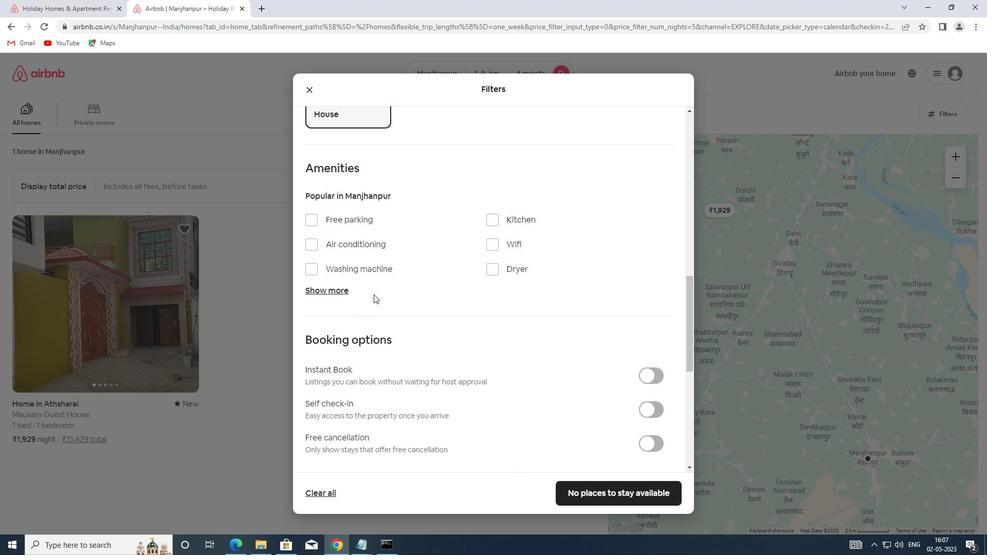 
Action: Mouse moved to (377, 291)
Screenshot: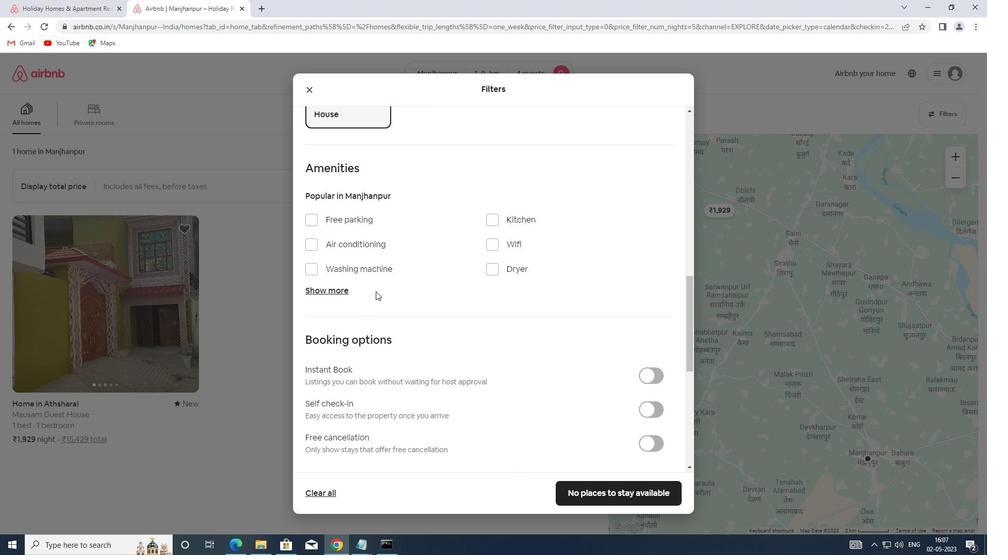 
Action: Mouse scrolled (377, 291) with delta (0, 0)
Screenshot: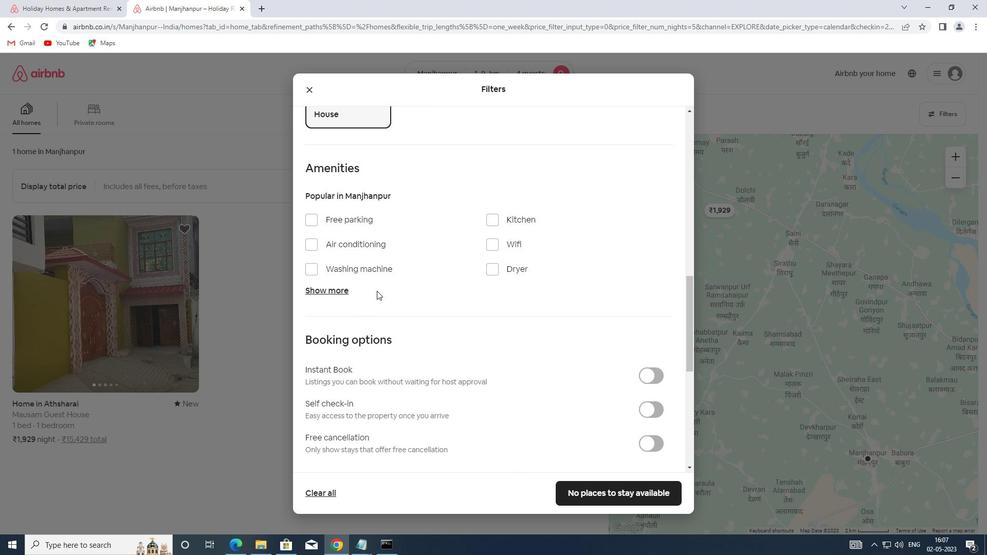 
Action: Mouse moved to (377, 292)
Screenshot: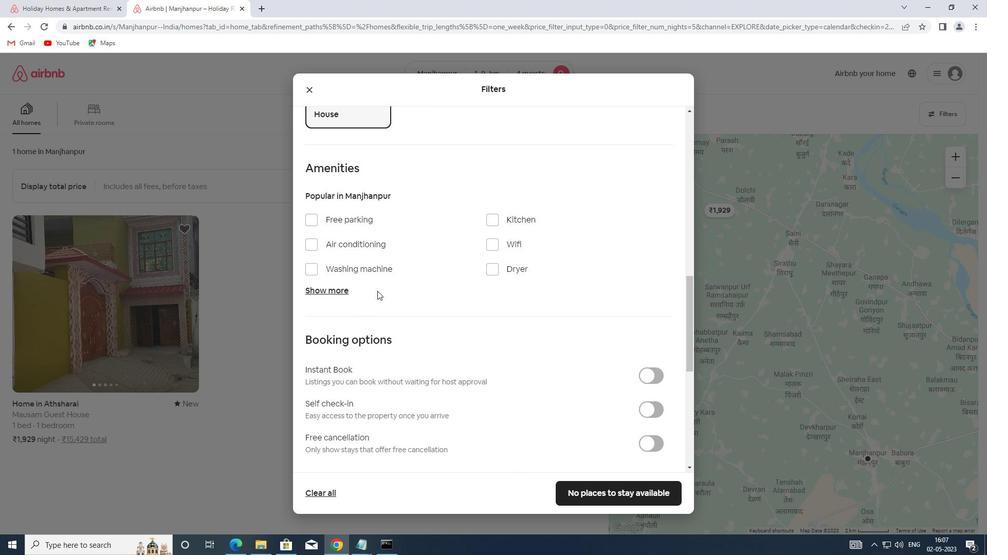 
Action: Mouse scrolled (377, 291) with delta (0, 0)
Screenshot: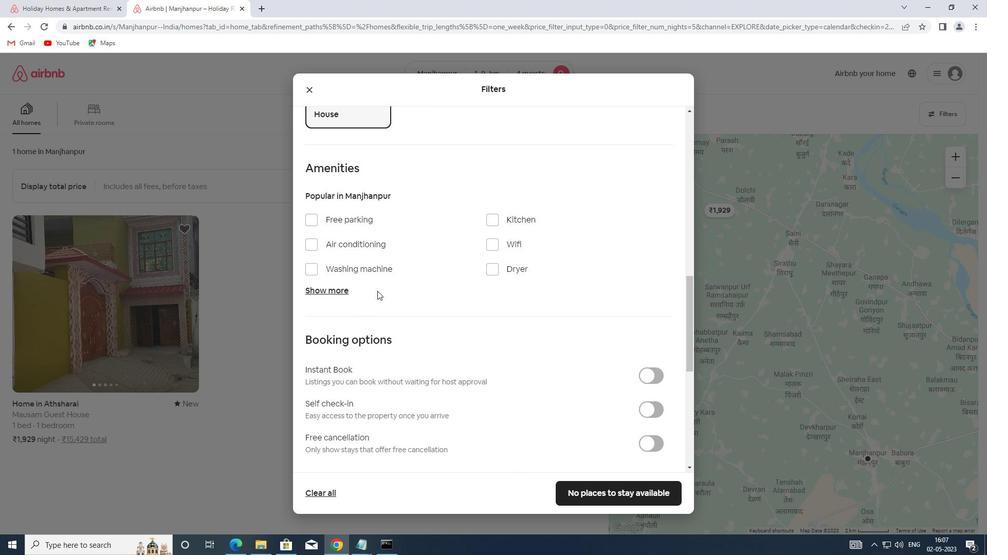 
Action: Mouse moved to (661, 249)
Screenshot: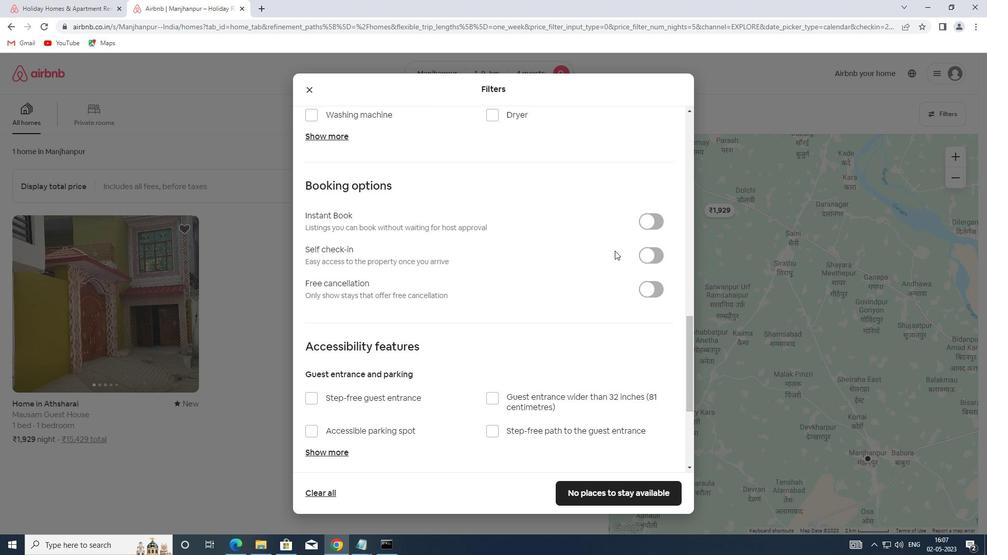 
Action: Mouse pressed left at (661, 249)
Screenshot: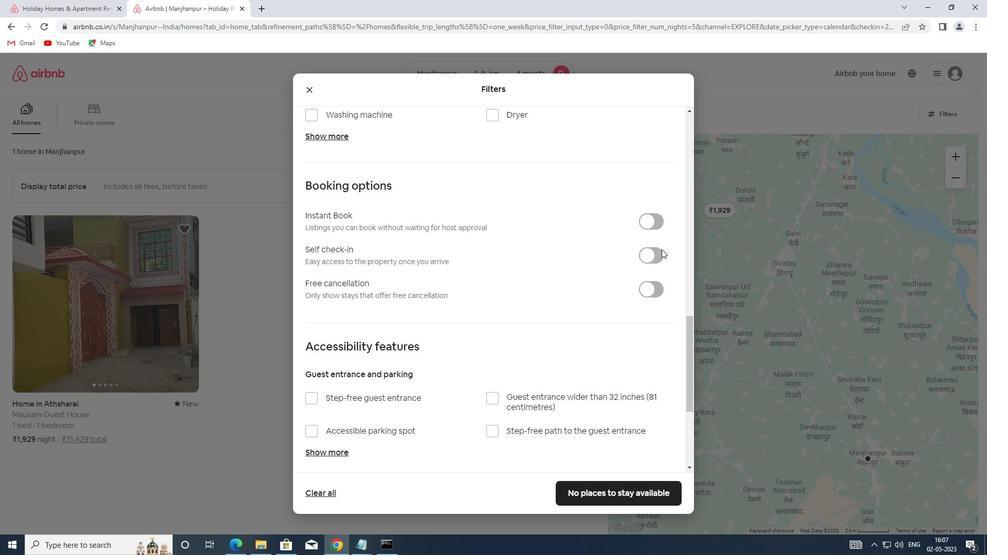 
Action: Mouse moved to (654, 255)
Screenshot: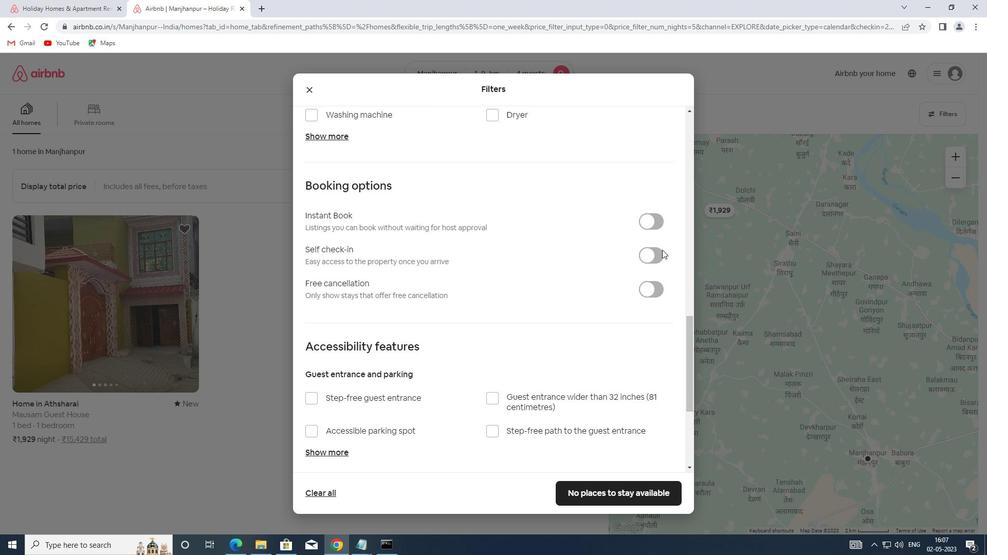 
Action: Mouse pressed left at (654, 255)
Screenshot: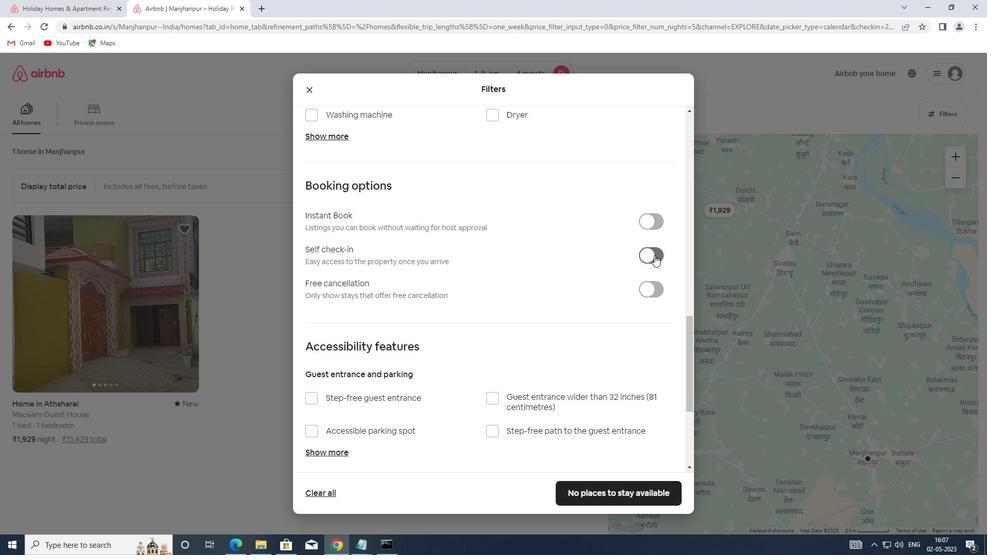
Action: Mouse moved to (585, 280)
Screenshot: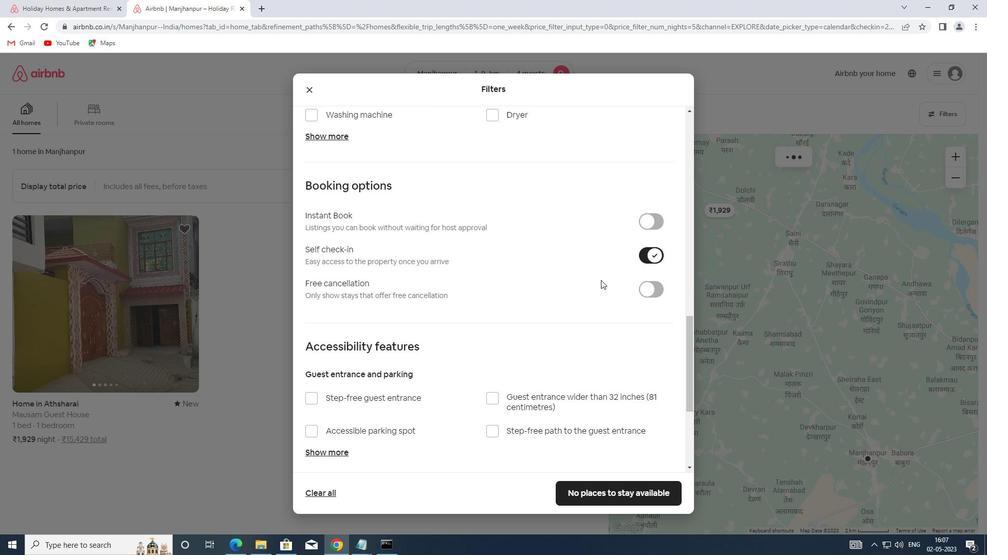 
Action: Mouse scrolled (585, 279) with delta (0, 0)
Screenshot: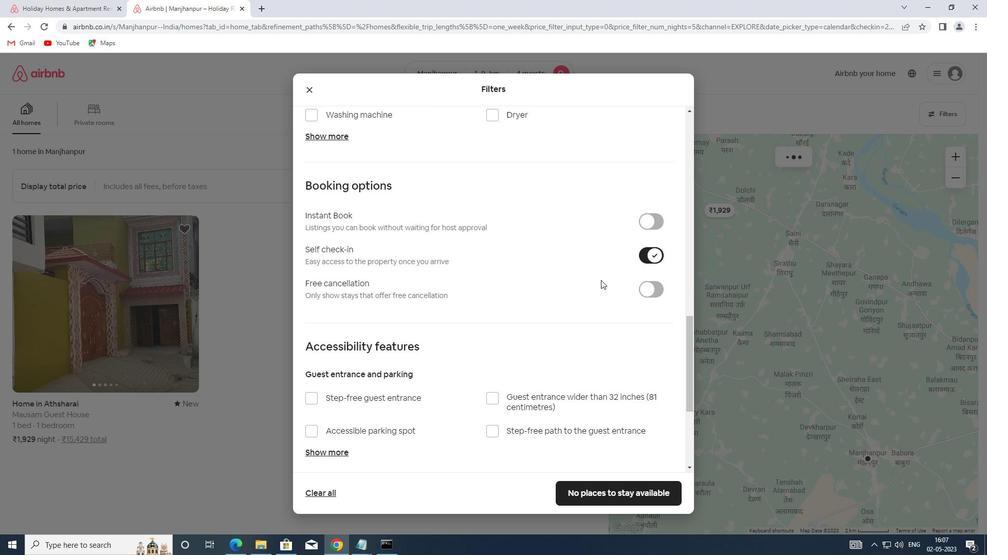 
Action: Mouse scrolled (585, 279) with delta (0, 0)
Screenshot: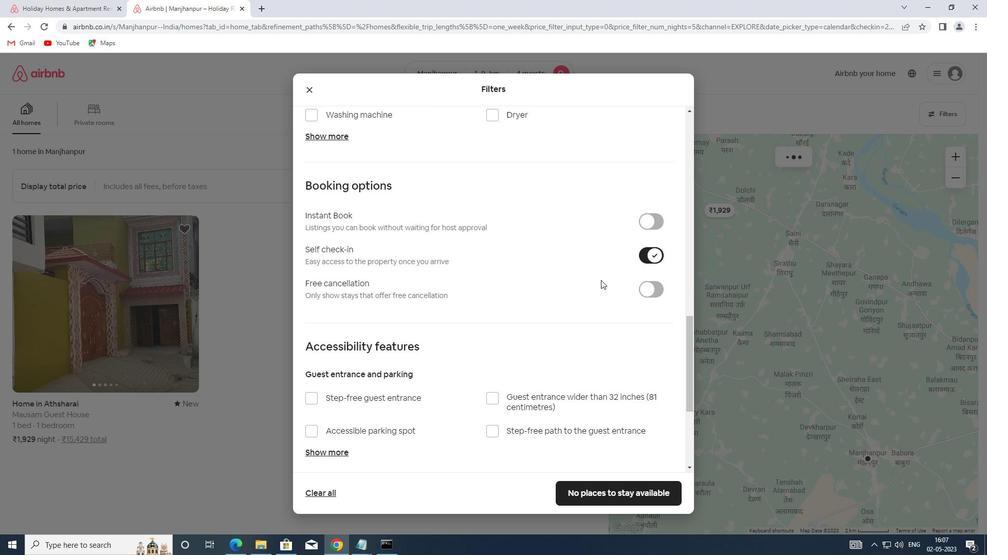 
Action: Mouse scrolled (585, 279) with delta (0, 0)
Screenshot: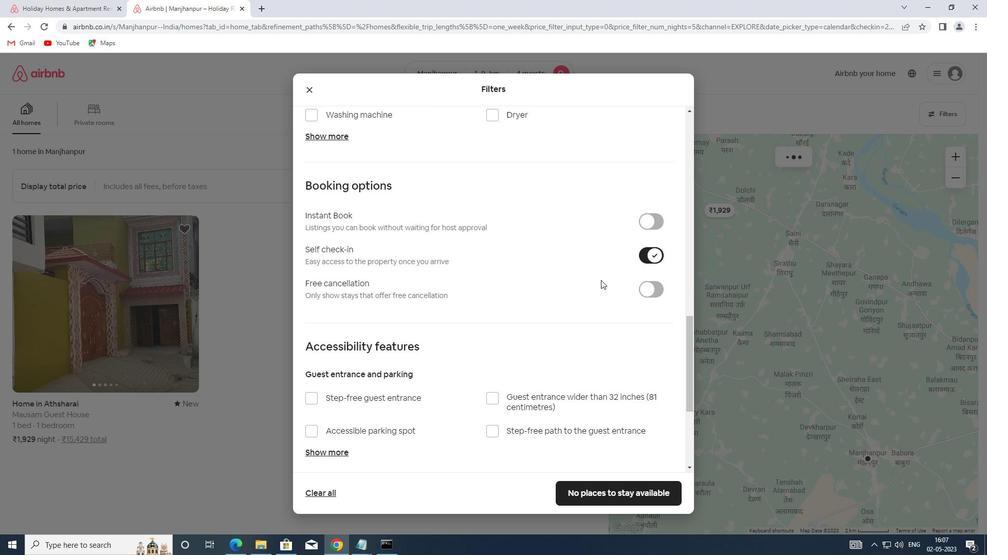 
Action: Mouse scrolled (585, 279) with delta (0, 0)
Screenshot: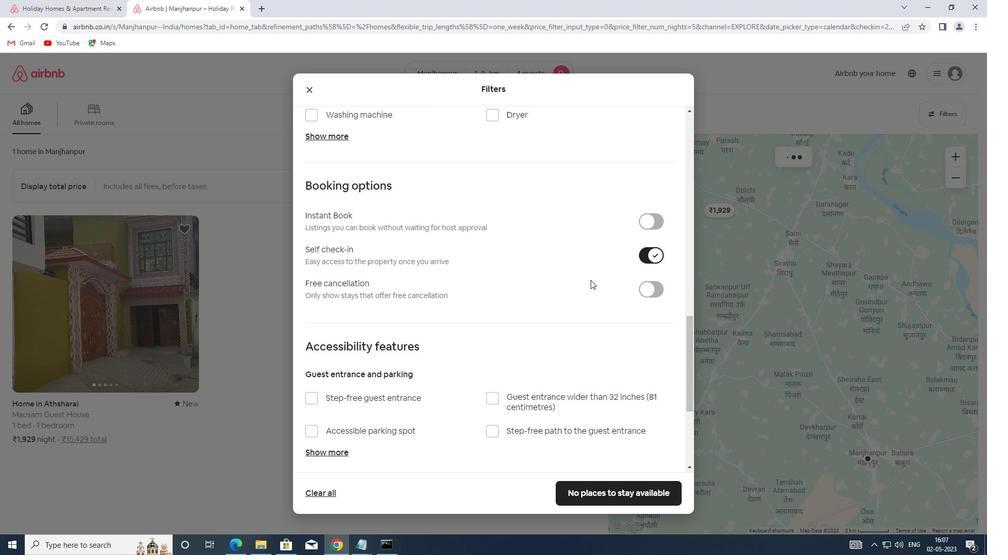 
Action: Mouse moved to (559, 285)
Screenshot: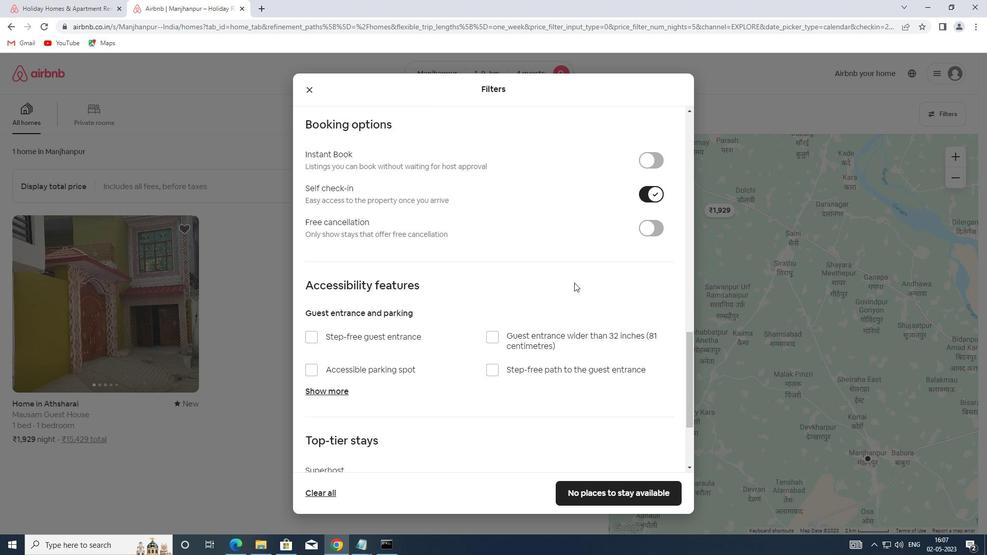 
Action: Mouse scrolled (559, 285) with delta (0, 0)
Screenshot: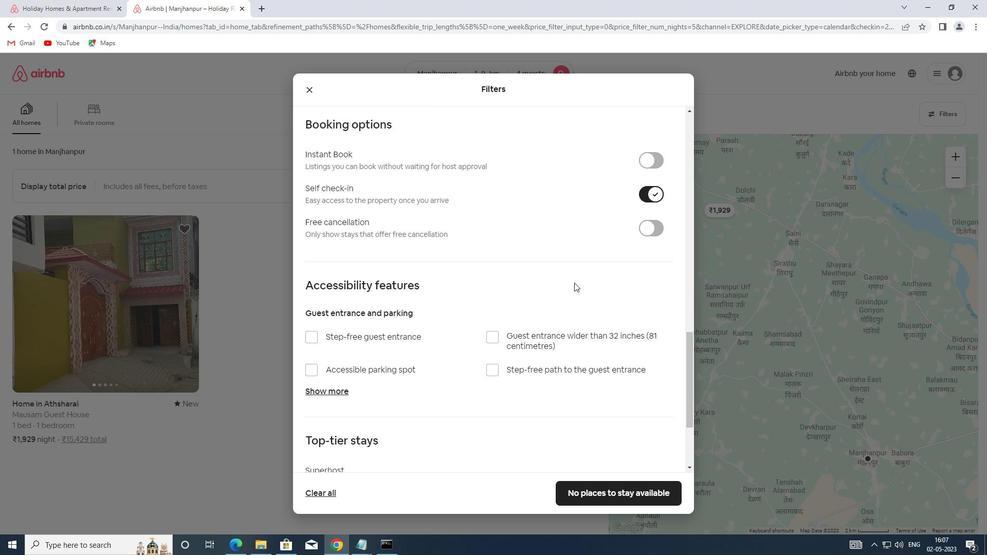 
Action: Mouse scrolled (559, 285) with delta (0, 0)
Screenshot: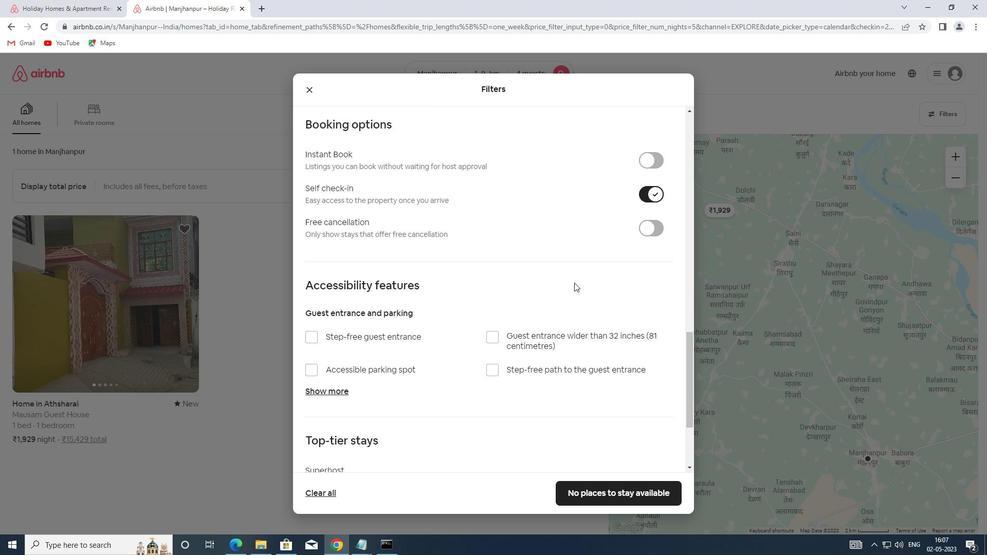 
Action: Mouse moved to (559, 286)
Screenshot: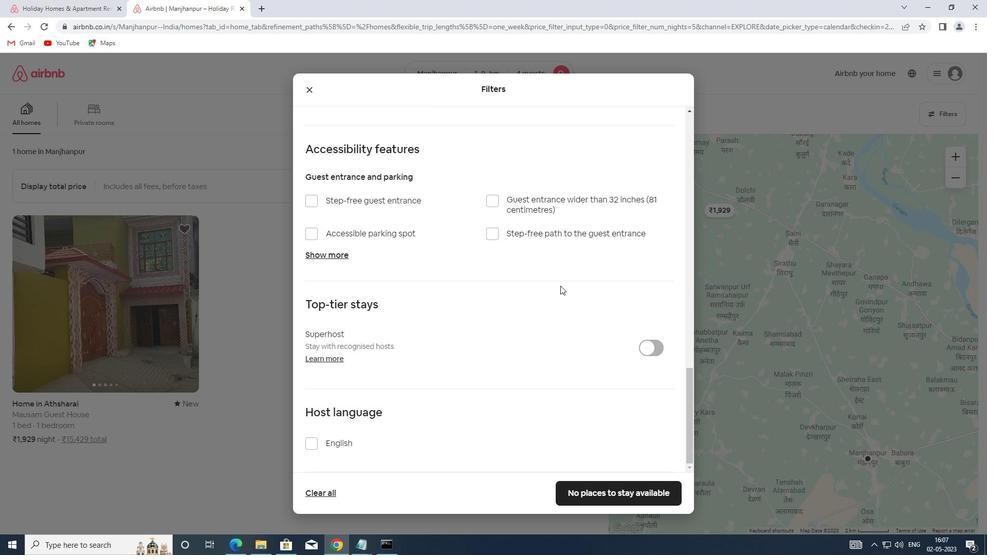 
Action: Mouse scrolled (559, 286) with delta (0, 0)
Screenshot: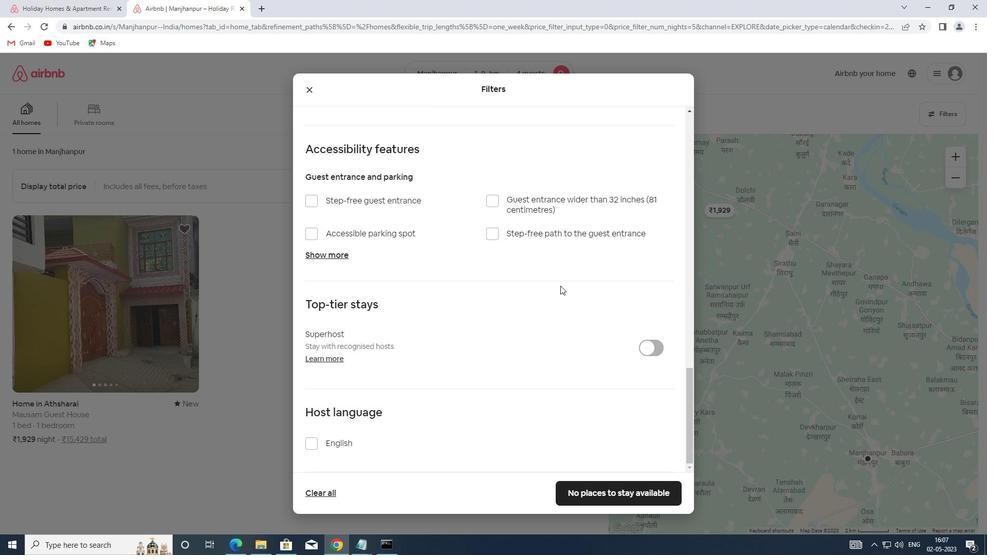 
Action: Mouse moved to (559, 287)
Screenshot: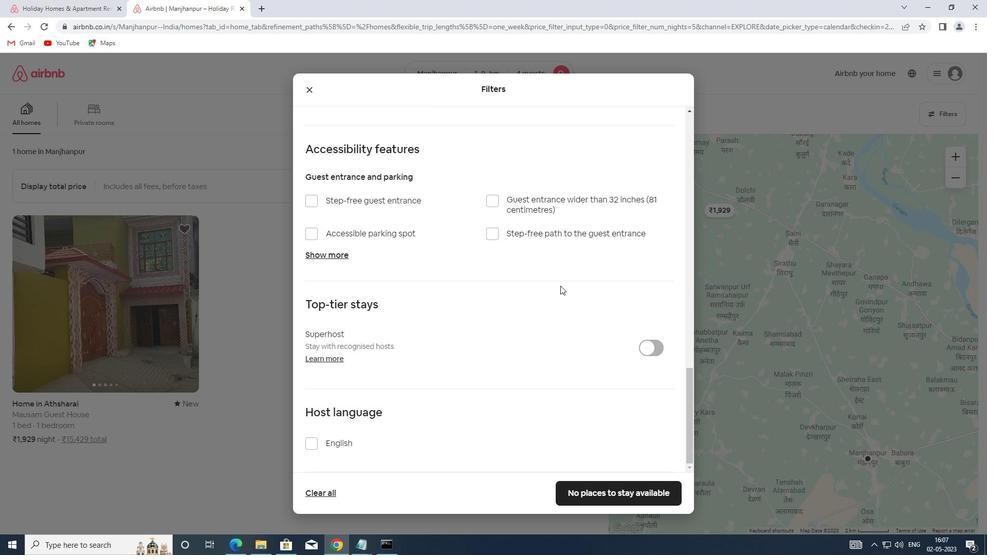 
Action: Mouse scrolled (559, 286) with delta (0, 0)
Screenshot: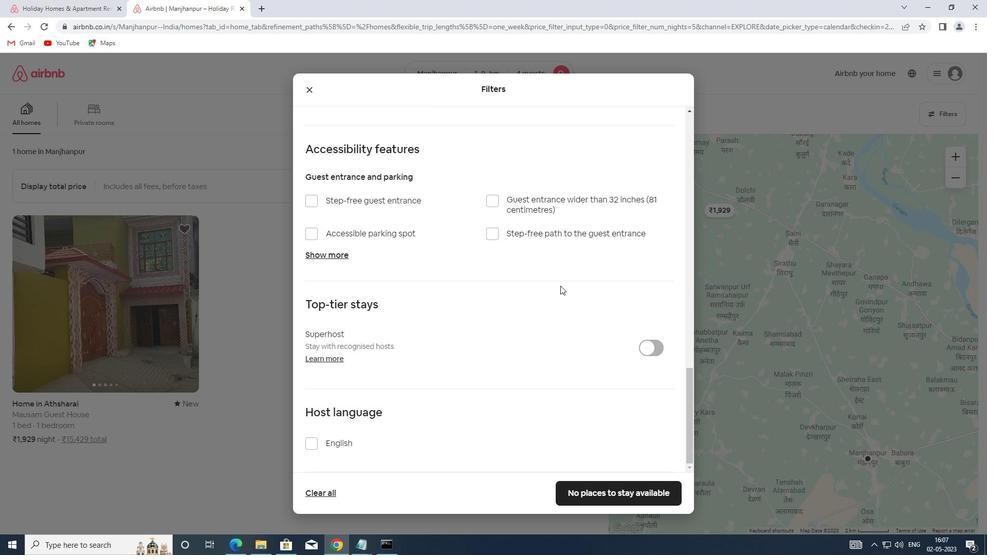 
Action: Mouse moved to (558, 288)
Screenshot: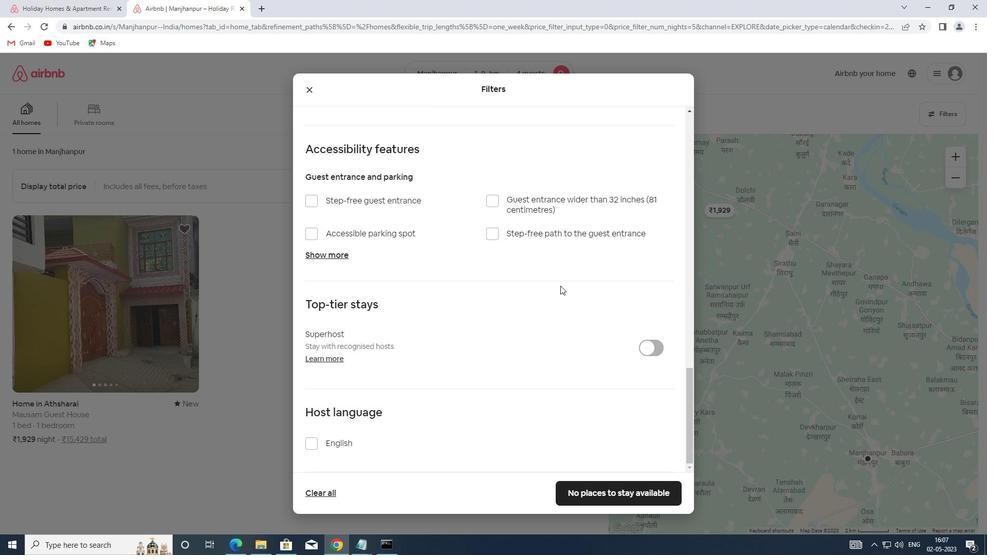 
Action: Mouse scrolled (558, 287) with delta (0, 0)
Screenshot: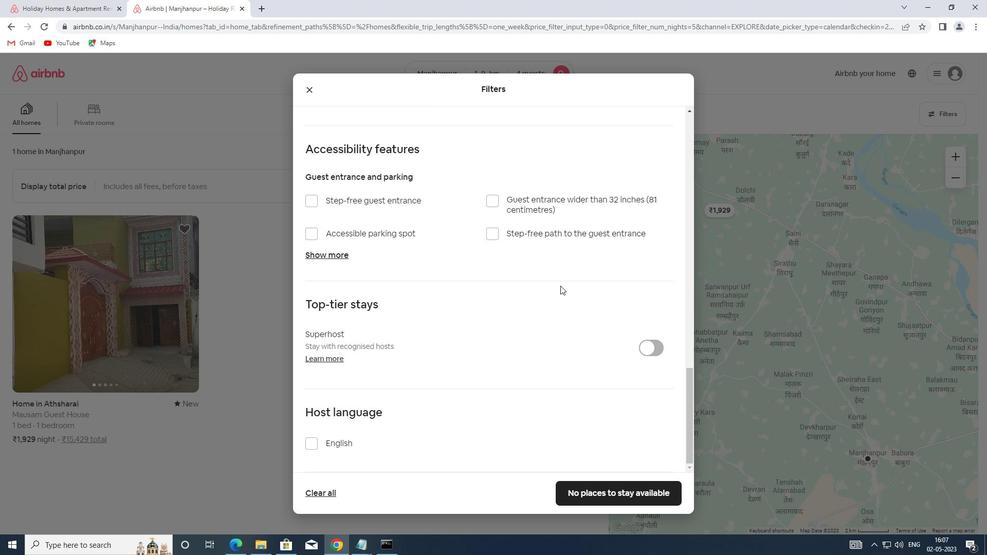 
Action: Mouse moved to (325, 440)
Screenshot: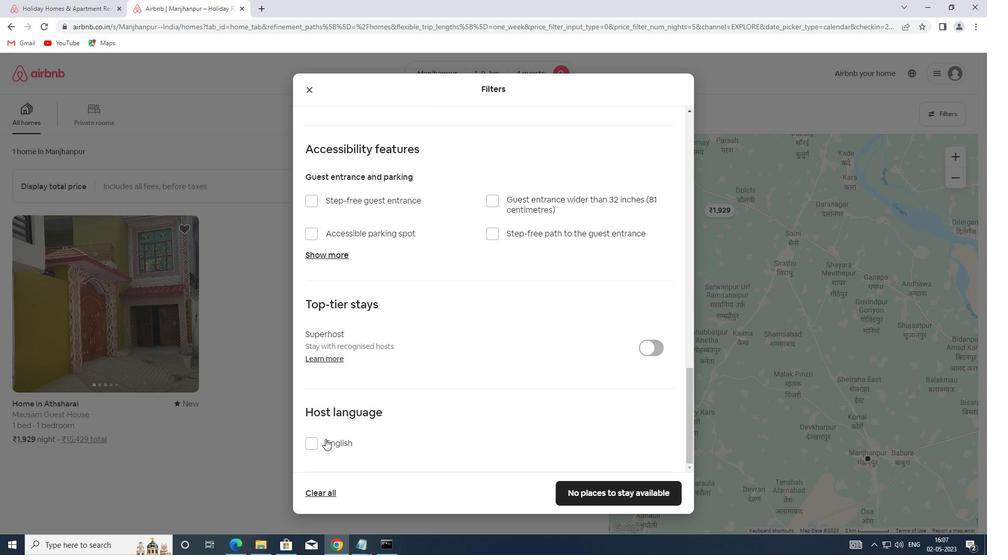 
Action: Mouse pressed left at (325, 440)
Screenshot: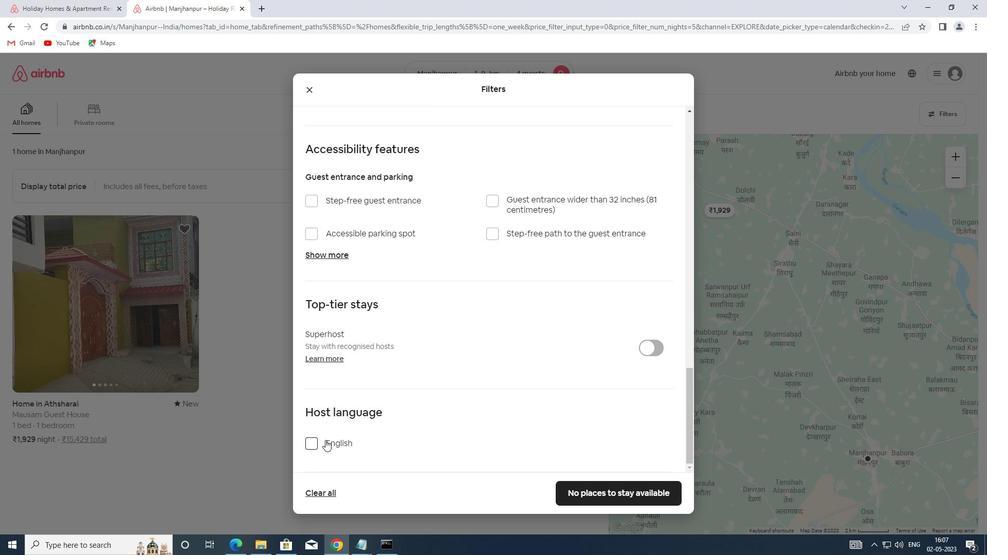 
Action: Mouse moved to (565, 494)
Screenshot: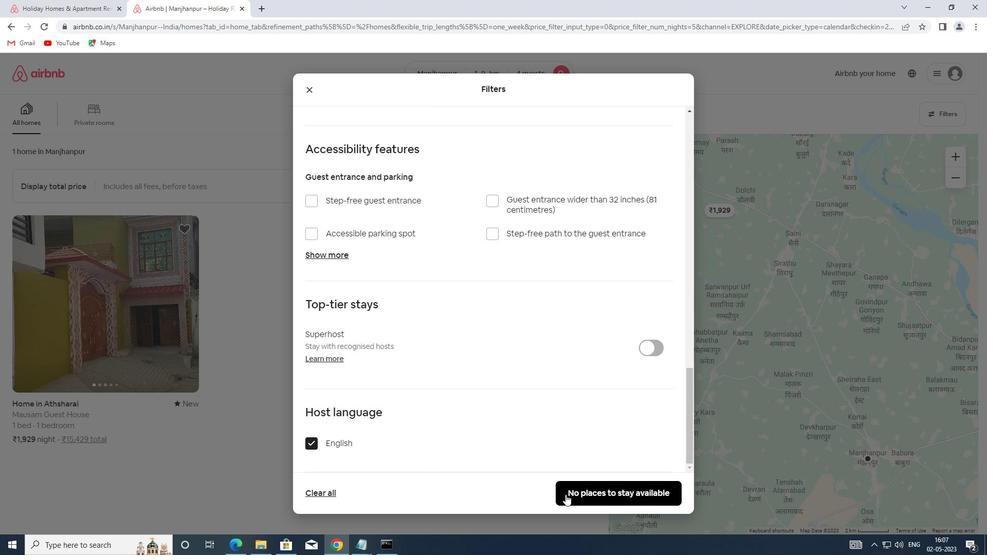 
Action: Mouse pressed left at (565, 494)
Screenshot: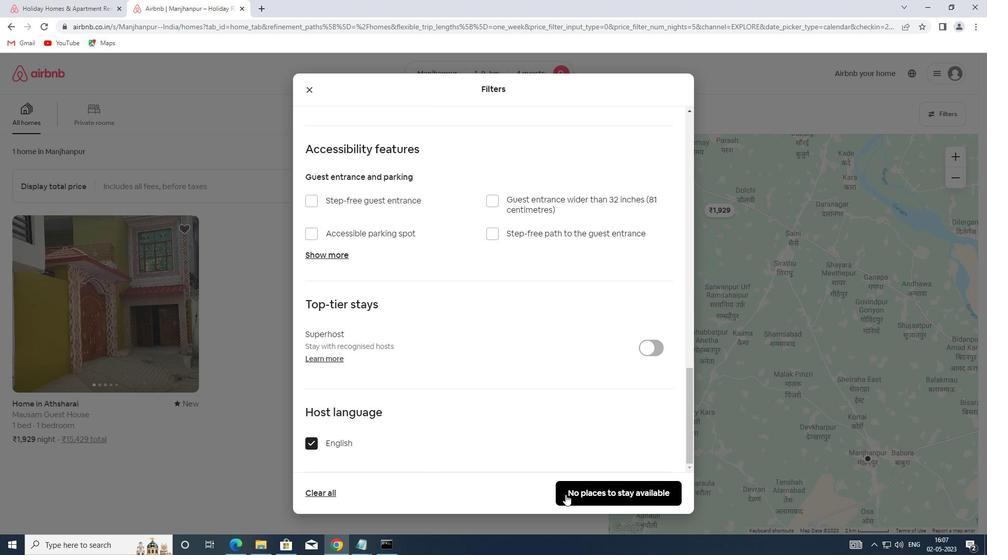 
